 Task: Open Card Marketing Review in Board Product Prototyping to Workspace Job Analysis and Design and add a team member Softage.2@softage.net, a label Yellow, a checklist Database Management, an attachment from your google drive, a color Yellow and finally, add a card description 'Create and send out employee satisfaction survey on performance feedback and recognition' and a comment 'Given the potential impact of this task on our company social responsibility, let us ensure that we approach it with a sense of ethical awareness and consciousness.'. Add a start date 'Jan 02, 1900' with a due date 'Jan 09, 1900'
Action: Mouse moved to (73, 312)
Screenshot: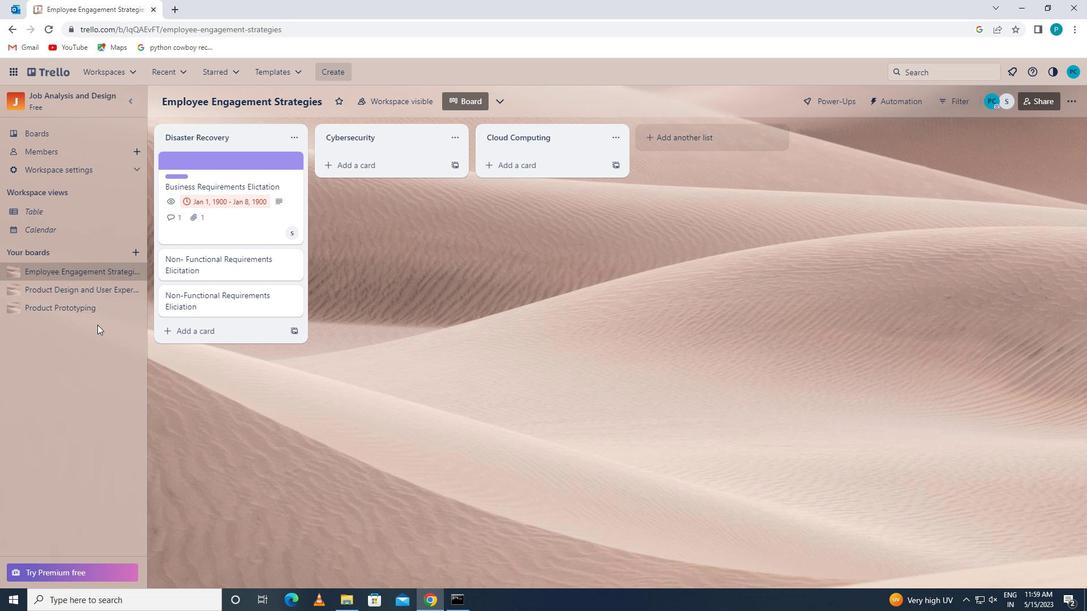 
Action: Mouse pressed left at (73, 312)
Screenshot: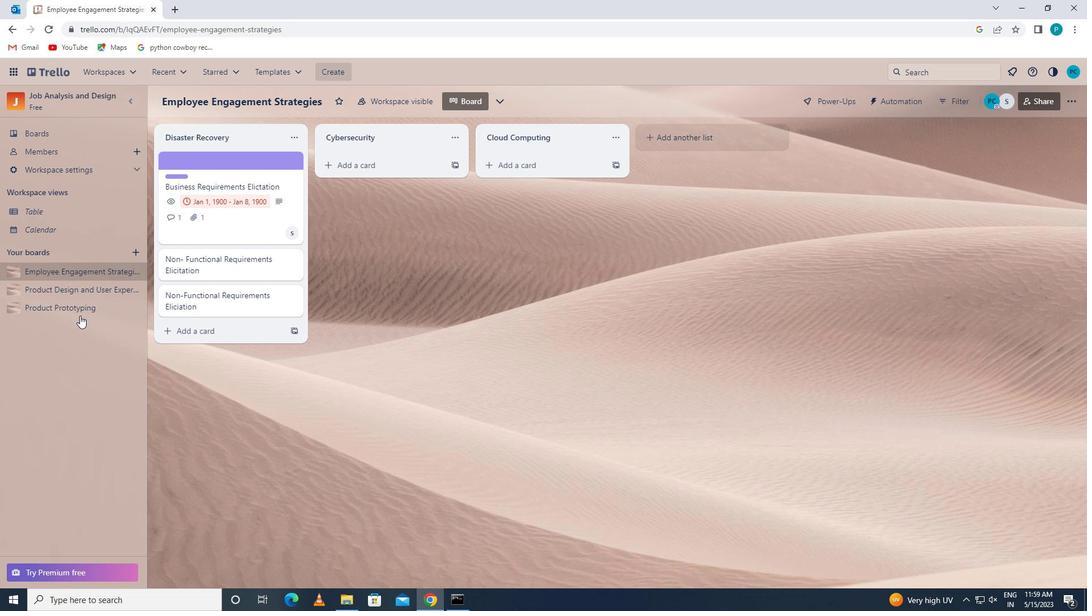 
Action: Mouse moved to (205, 160)
Screenshot: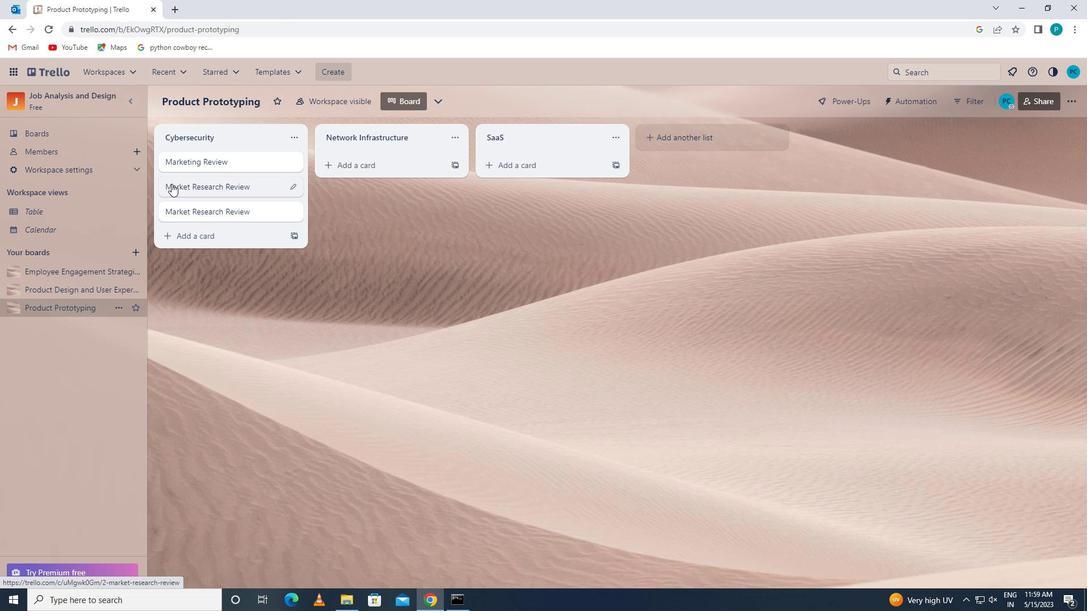 
Action: Mouse pressed left at (205, 160)
Screenshot: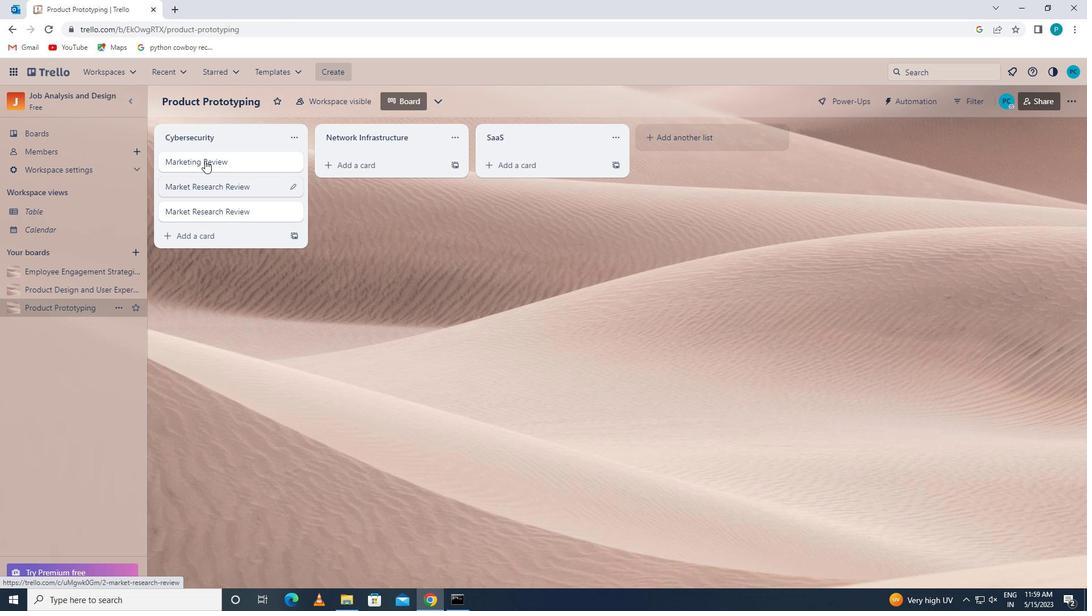 
Action: Mouse moved to (677, 158)
Screenshot: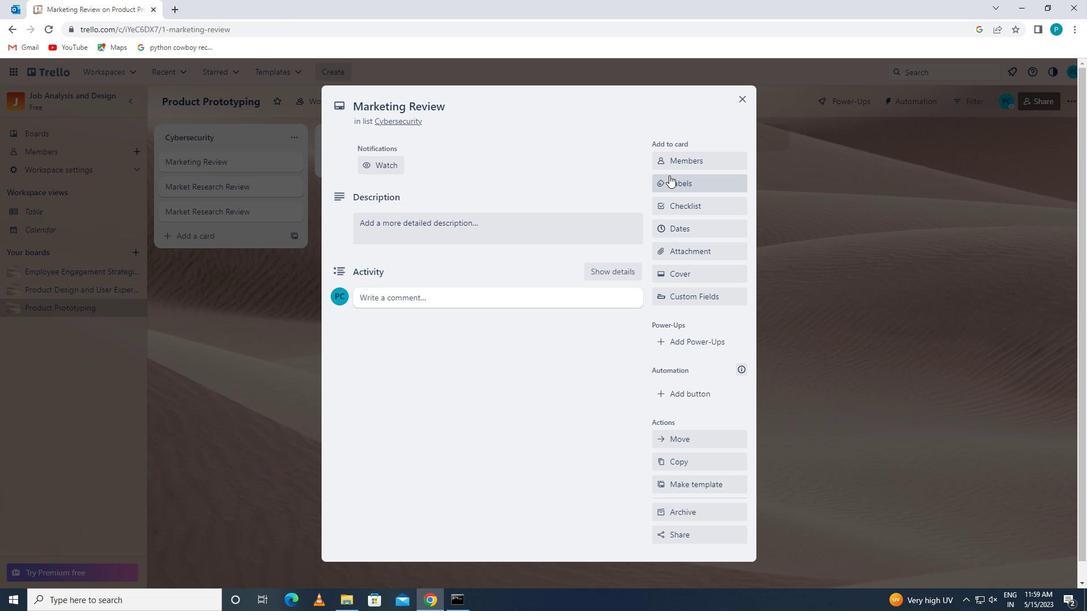 
Action: Mouse pressed left at (677, 158)
Screenshot: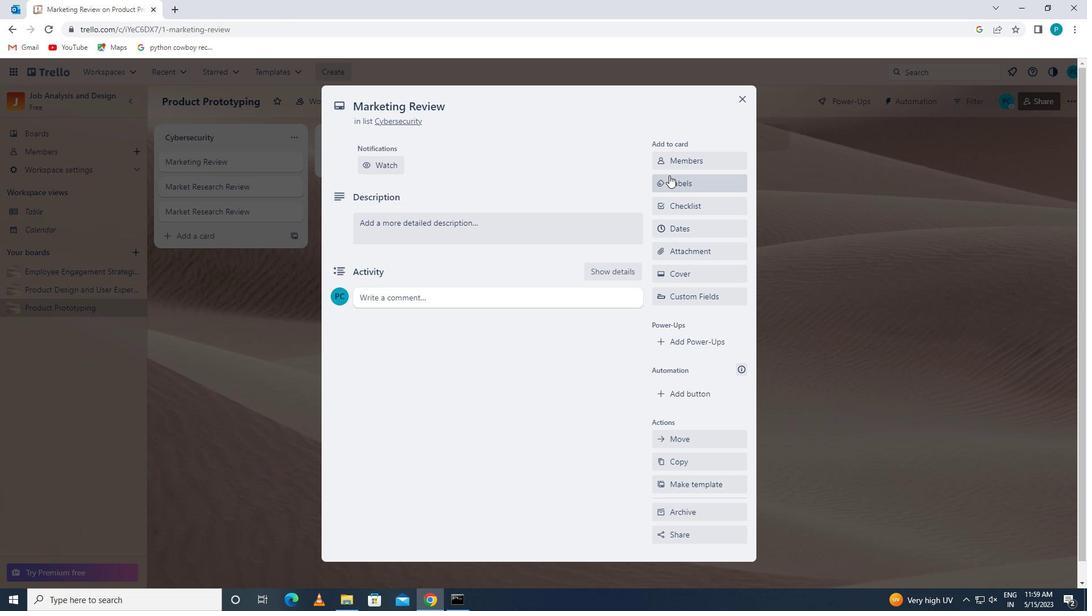 
Action: Key pressed <Key.caps_lock>s<Key.caps_lock>oftage.2
Screenshot: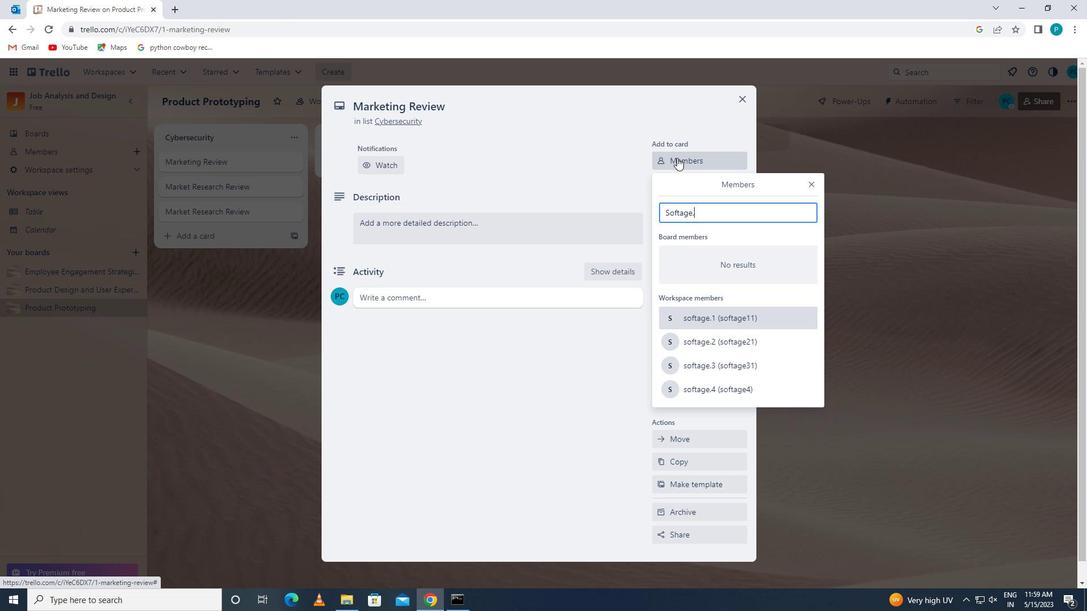 
Action: Mouse moved to (743, 313)
Screenshot: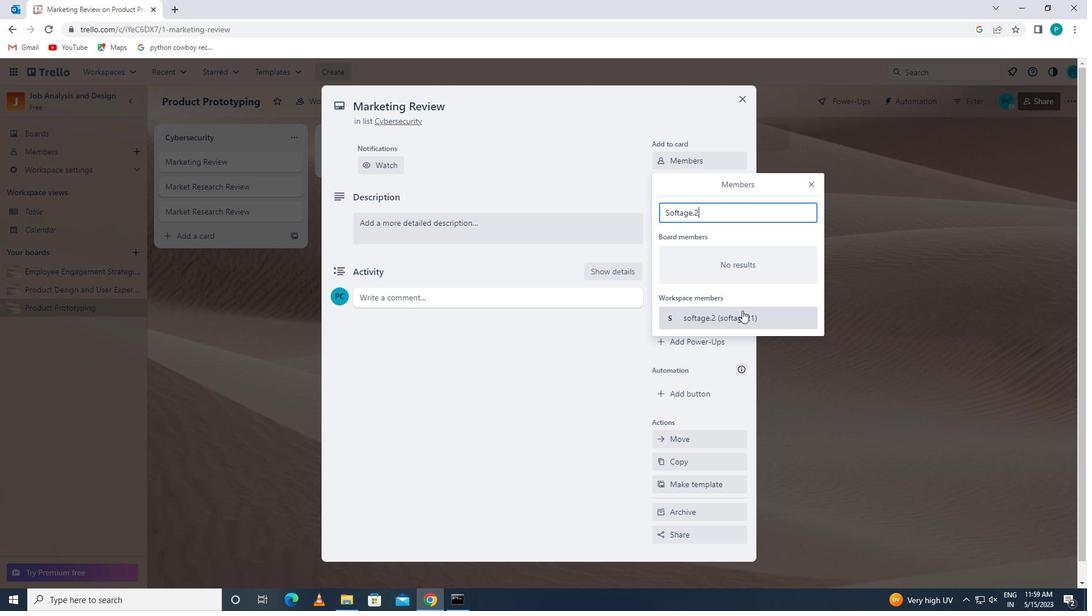 
Action: Mouse pressed left at (743, 313)
Screenshot: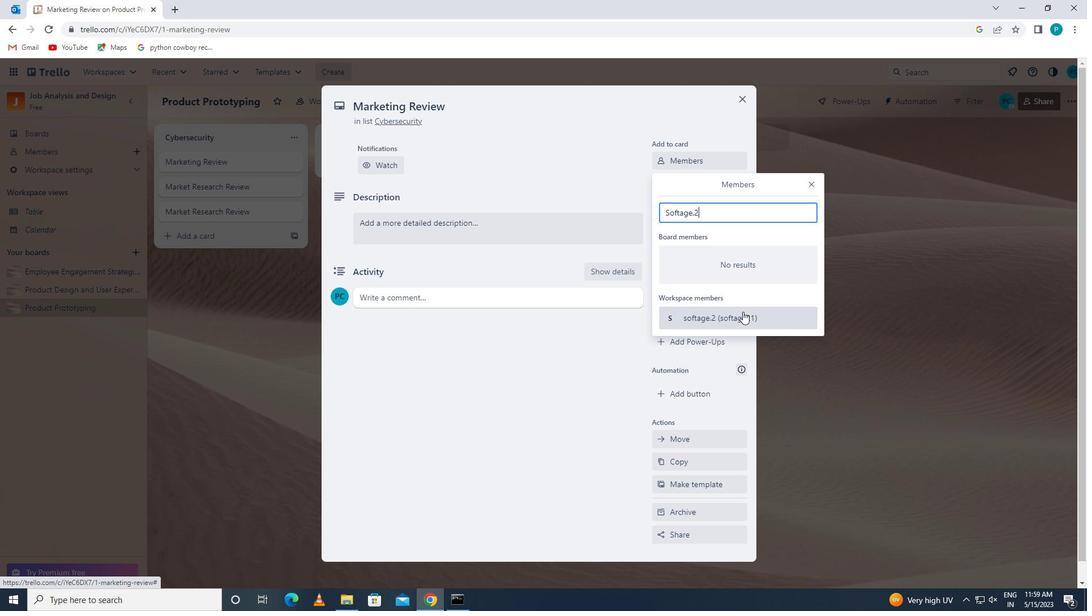 
Action: Mouse moved to (812, 181)
Screenshot: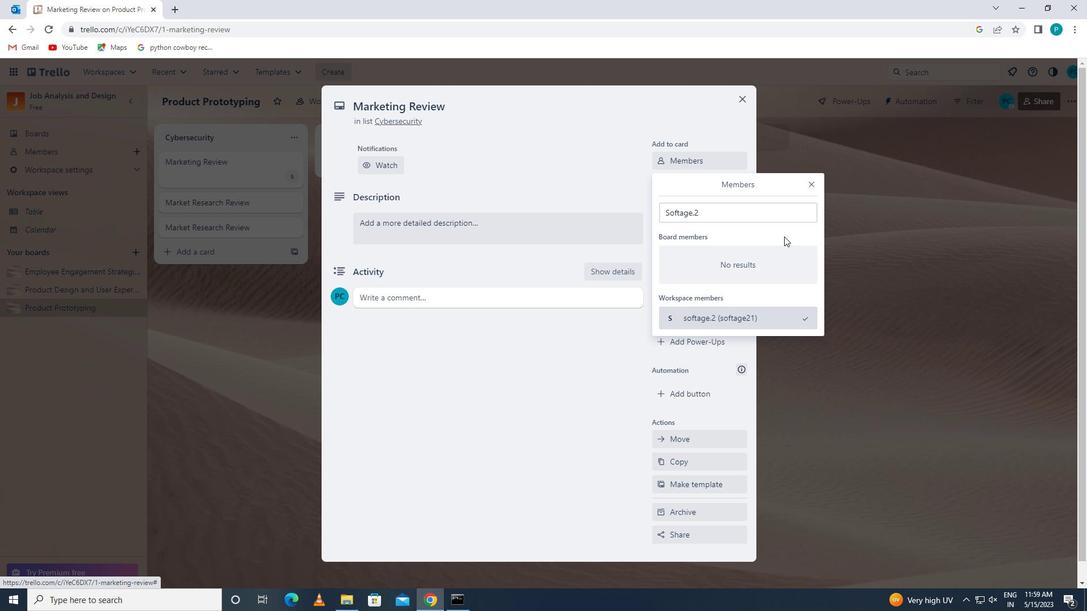 
Action: Mouse pressed left at (812, 181)
Screenshot: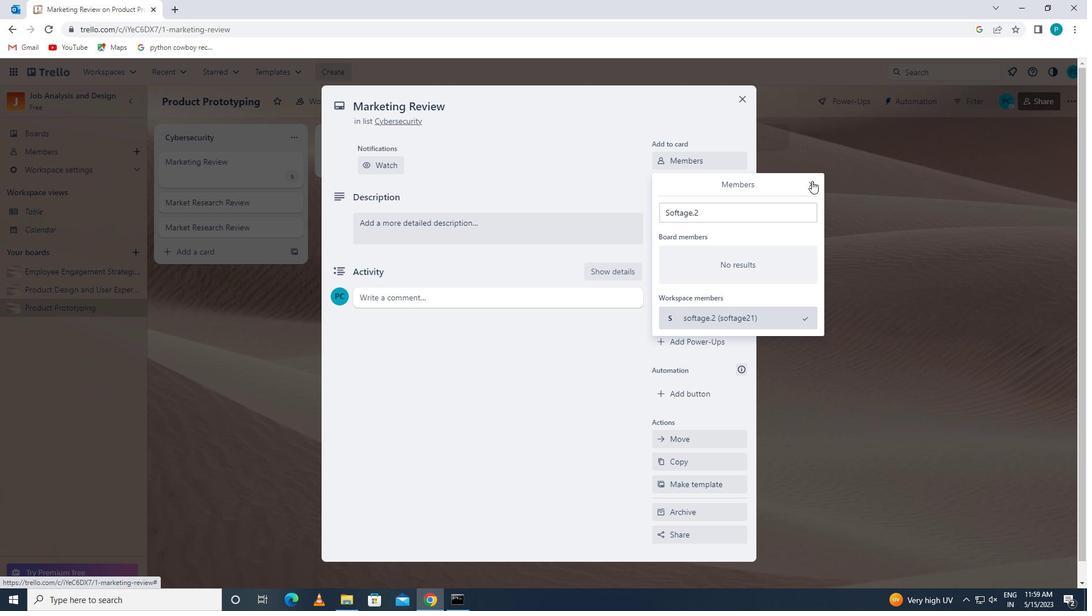 
Action: Mouse moved to (676, 218)
Screenshot: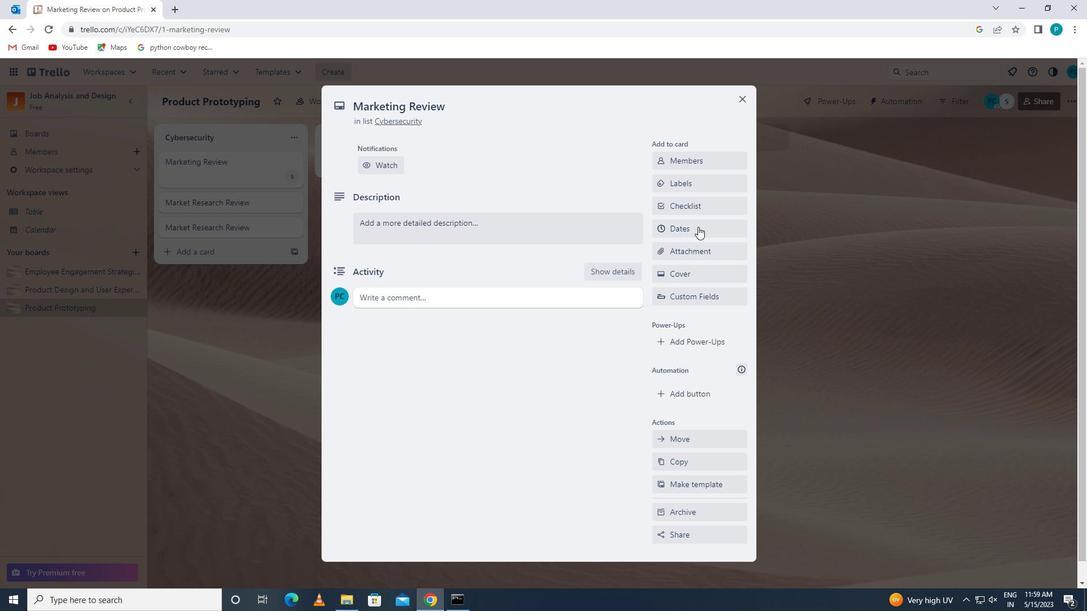 
Action: Mouse pressed left at (676, 218)
Screenshot: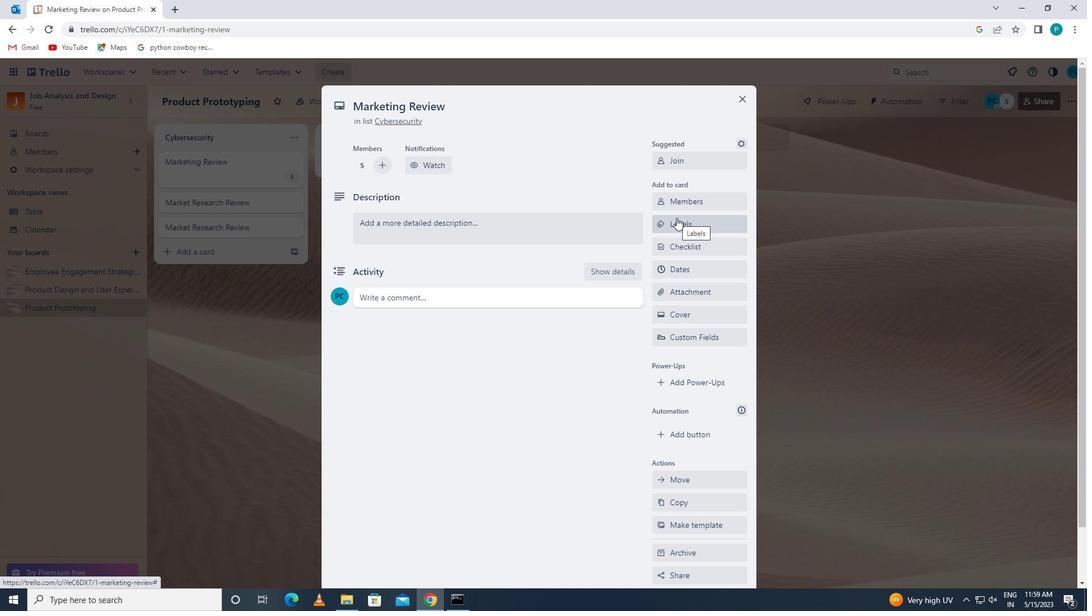 
Action: Mouse moved to (708, 453)
Screenshot: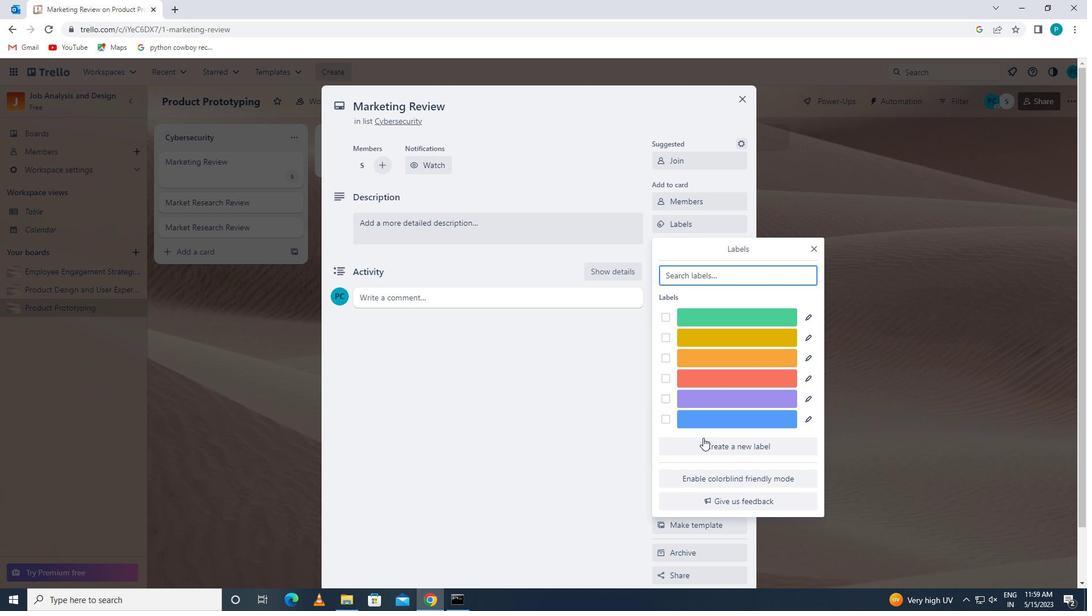 
Action: Mouse pressed left at (708, 453)
Screenshot: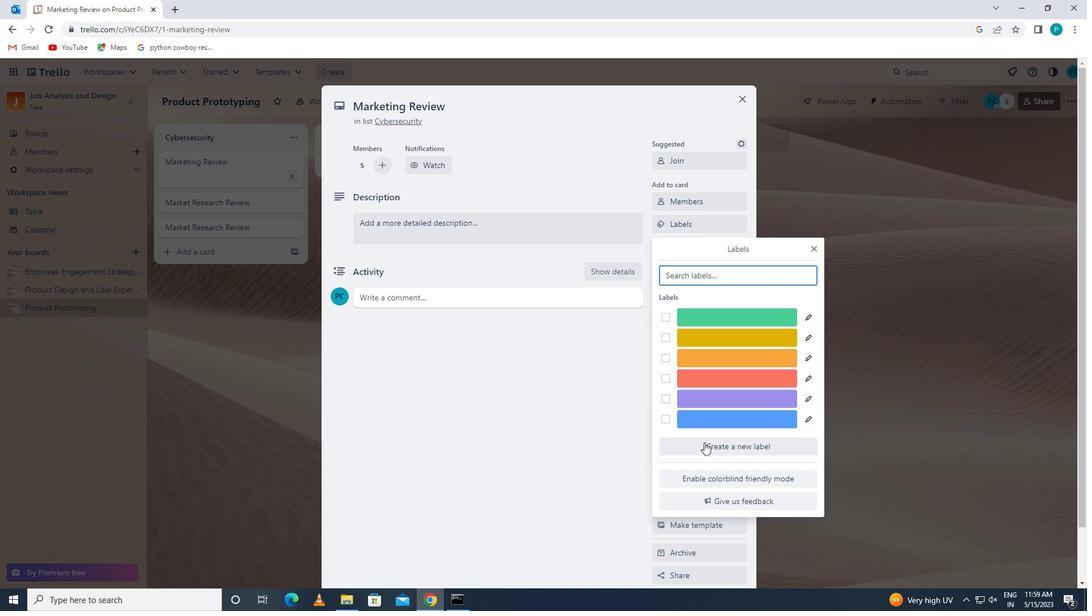 
Action: Mouse moved to (702, 418)
Screenshot: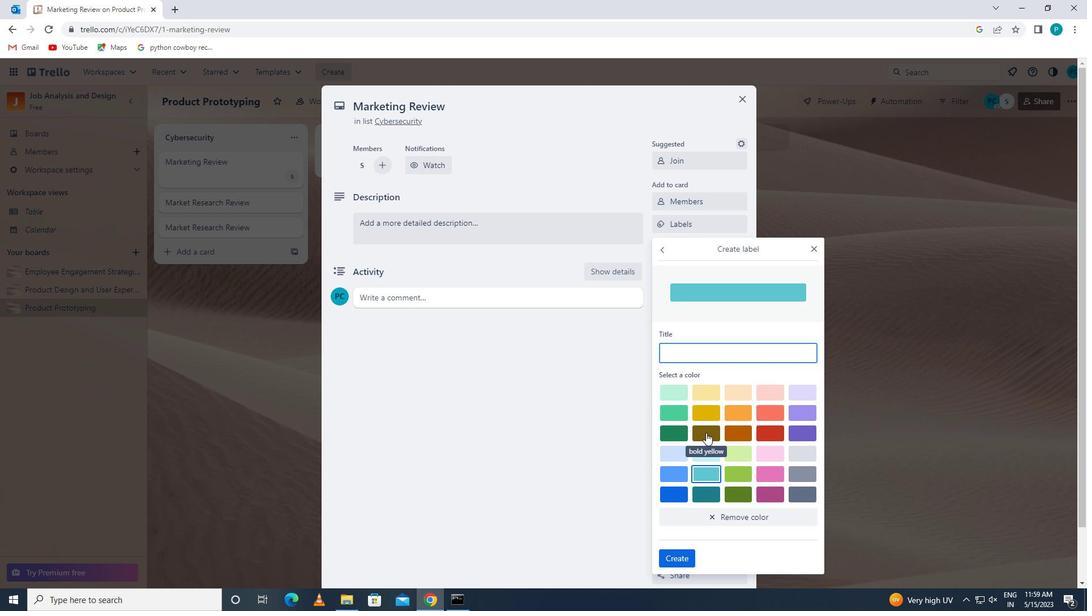 
Action: Mouse pressed left at (702, 418)
Screenshot: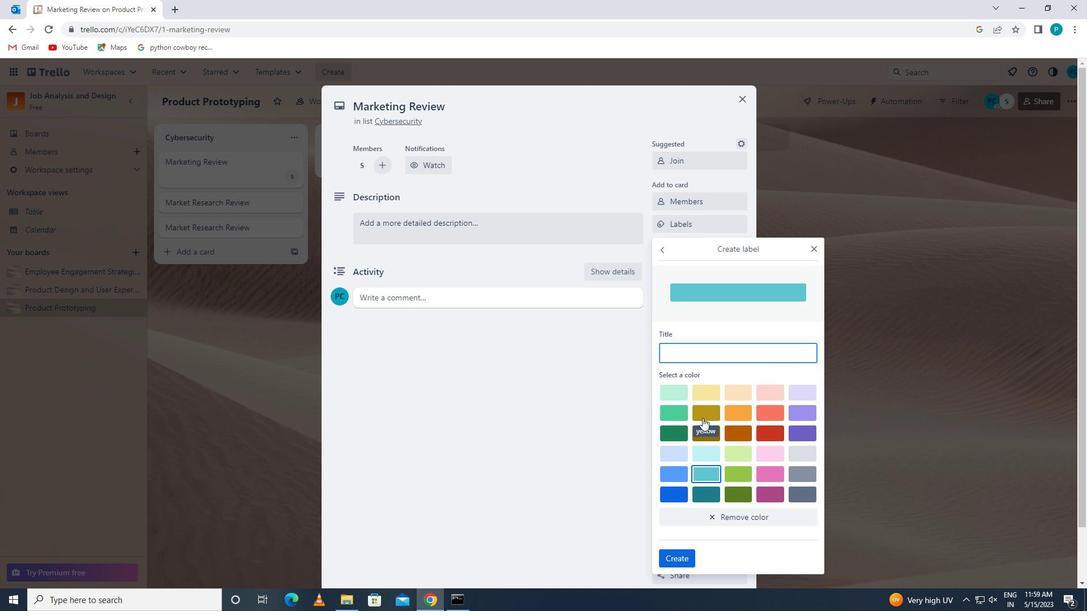 
Action: Mouse moved to (667, 556)
Screenshot: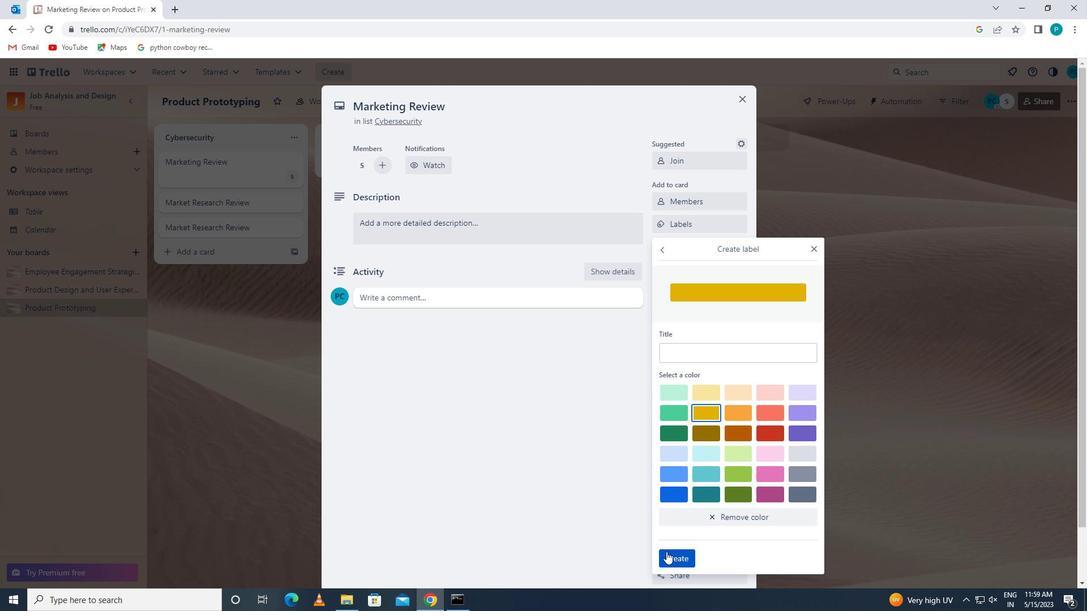 
Action: Mouse pressed left at (667, 556)
Screenshot: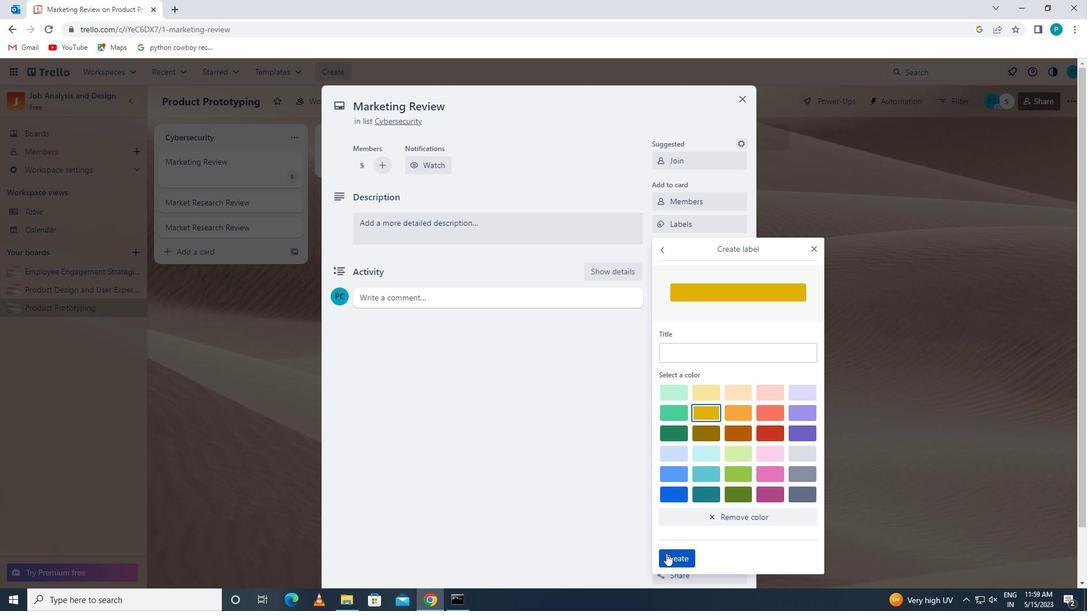 
Action: Mouse moved to (815, 246)
Screenshot: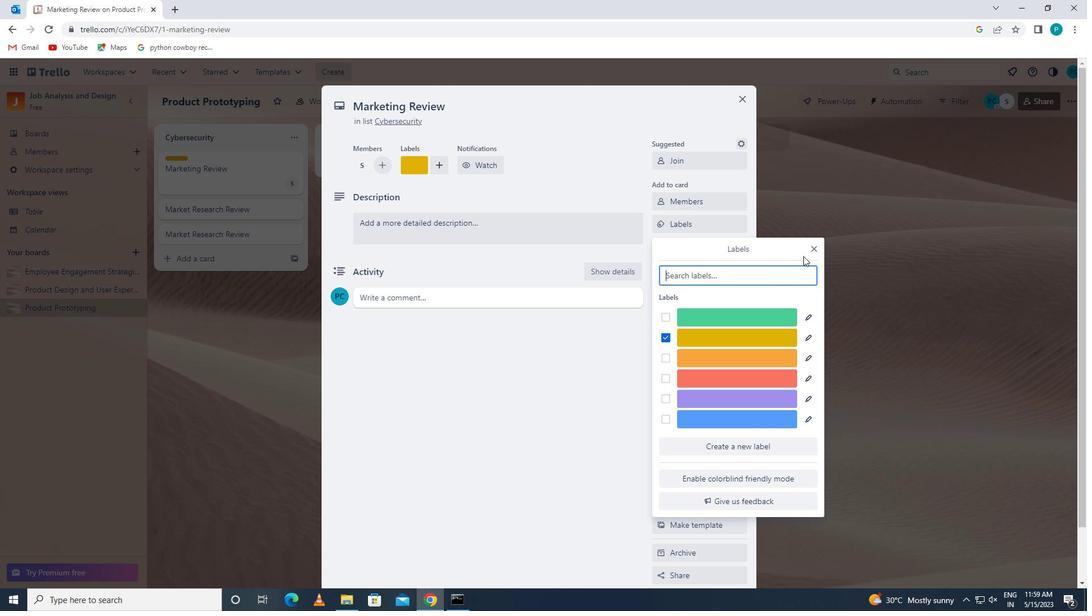 
Action: Mouse pressed left at (815, 246)
Screenshot: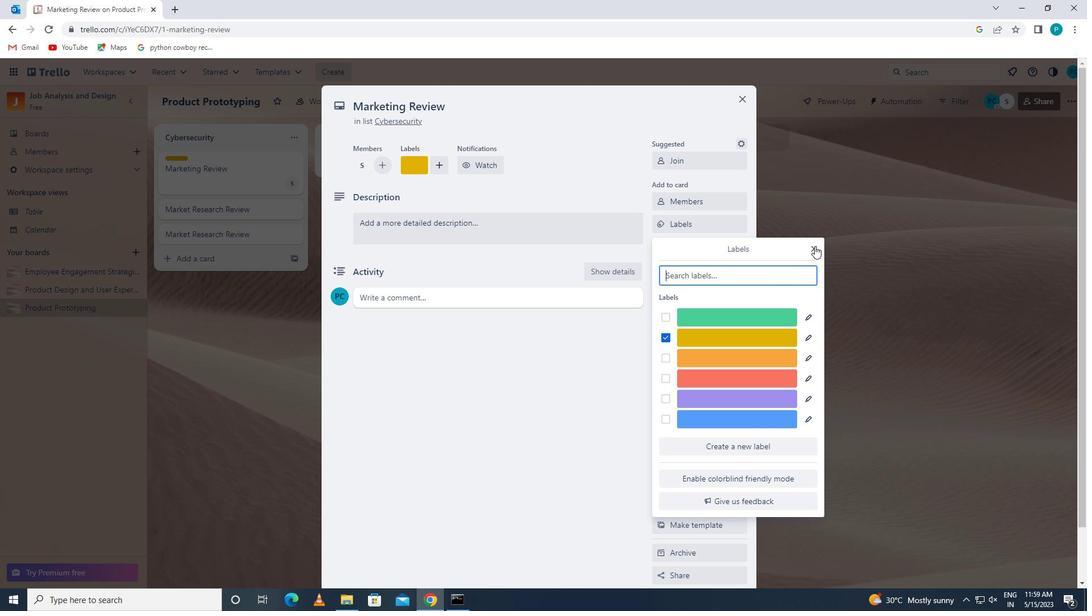 
Action: Mouse moved to (677, 253)
Screenshot: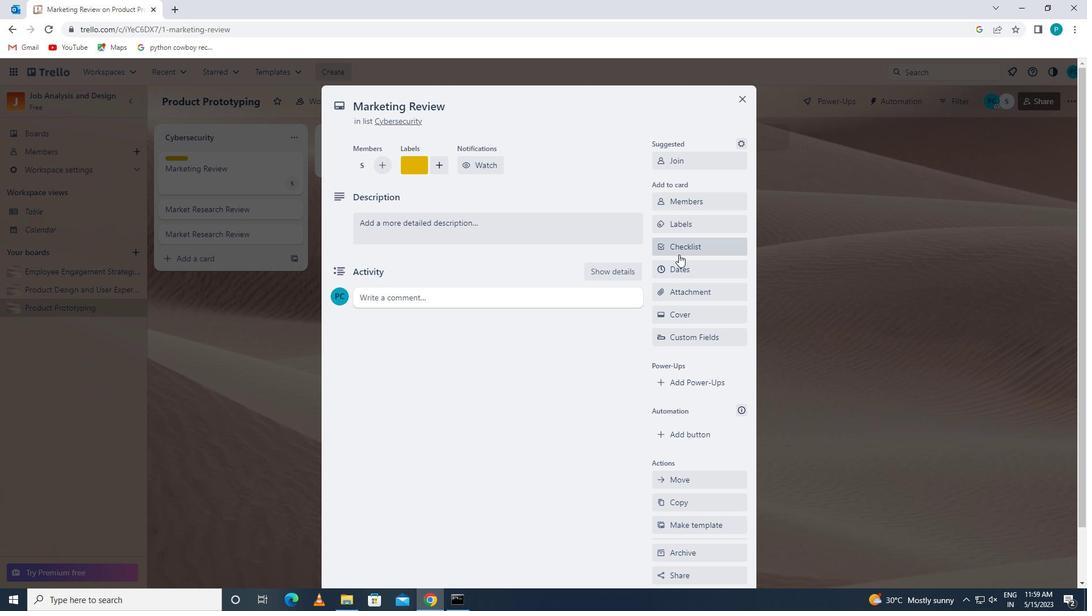 
Action: Mouse pressed left at (677, 253)
Screenshot: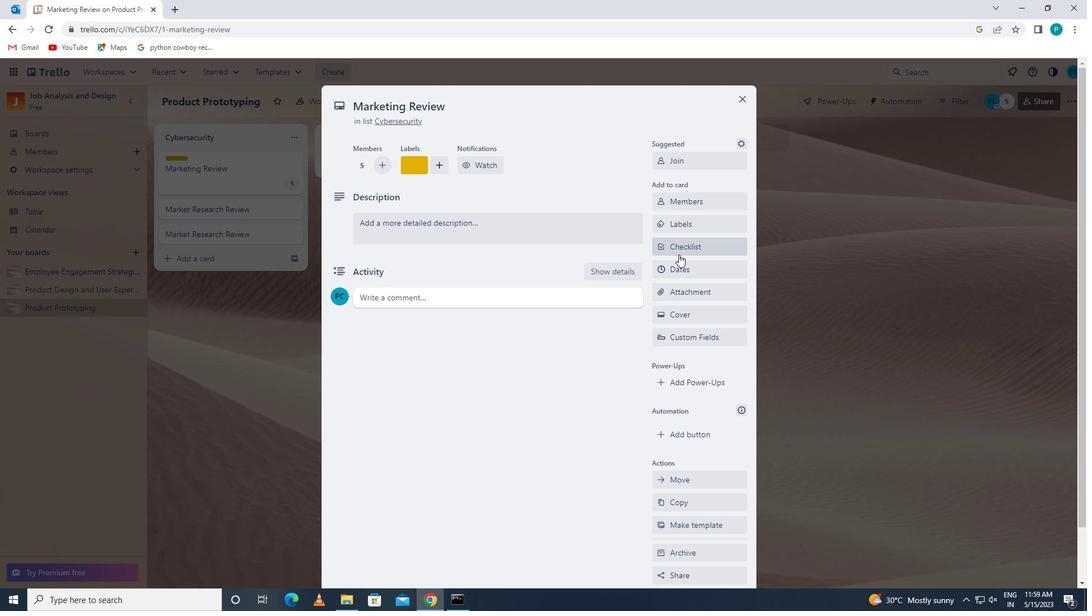
Action: Key pressed <Key.caps_lock>d<Key.caps_lock>ata<Key.space>base
Screenshot: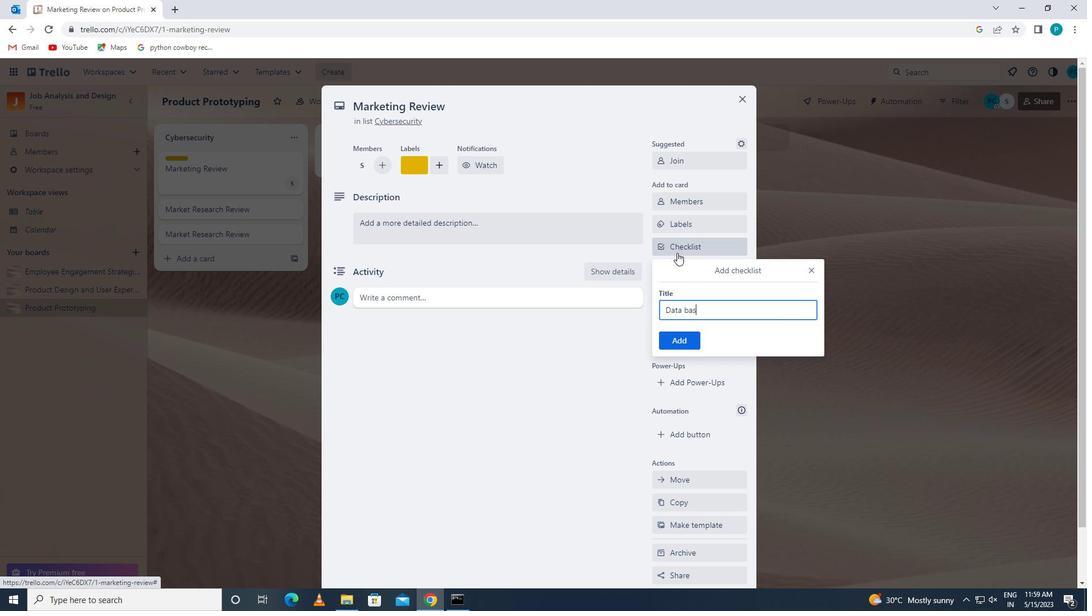 
Action: Mouse moved to (684, 314)
Screenshot: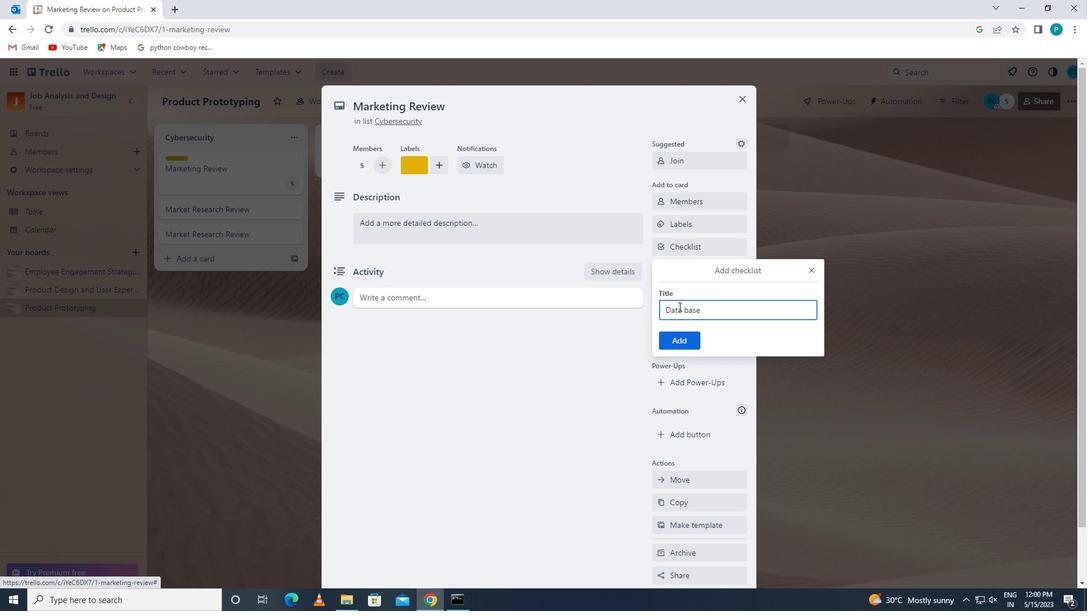 
Action: Mouse pressed left at (684, 314)
Screenshot: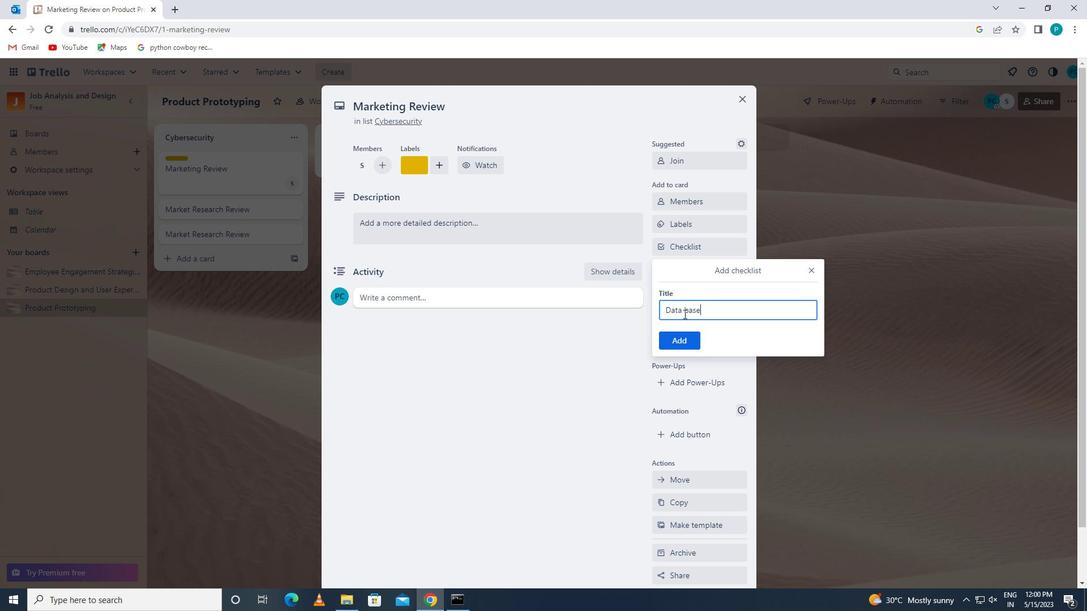 
Action: Key pressed <Key.backspace>
Screenshot: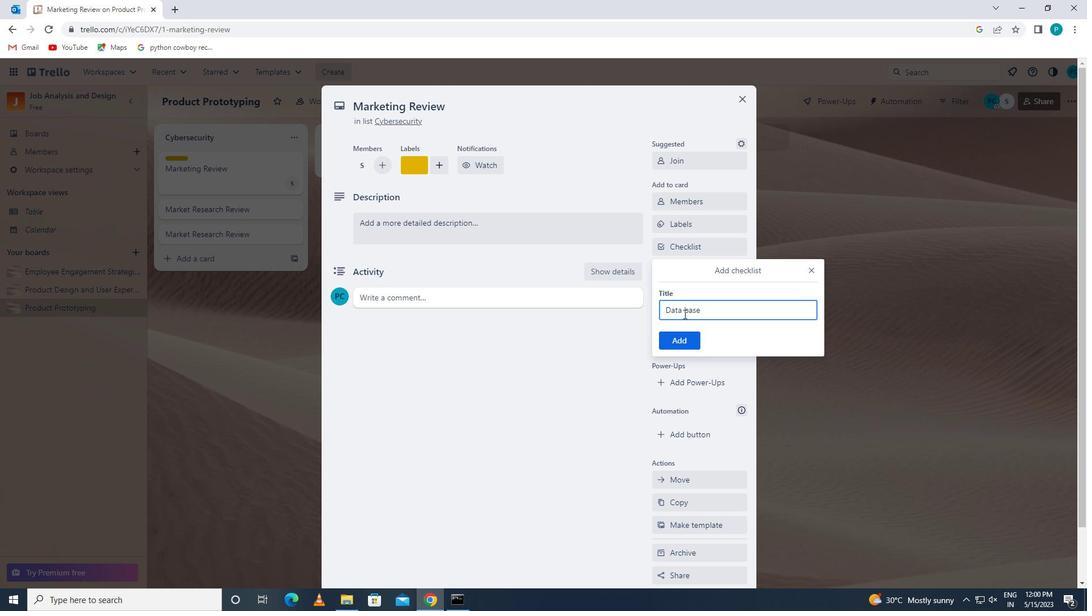 
Action: Mouse moved to (725, 308)
Screenshot: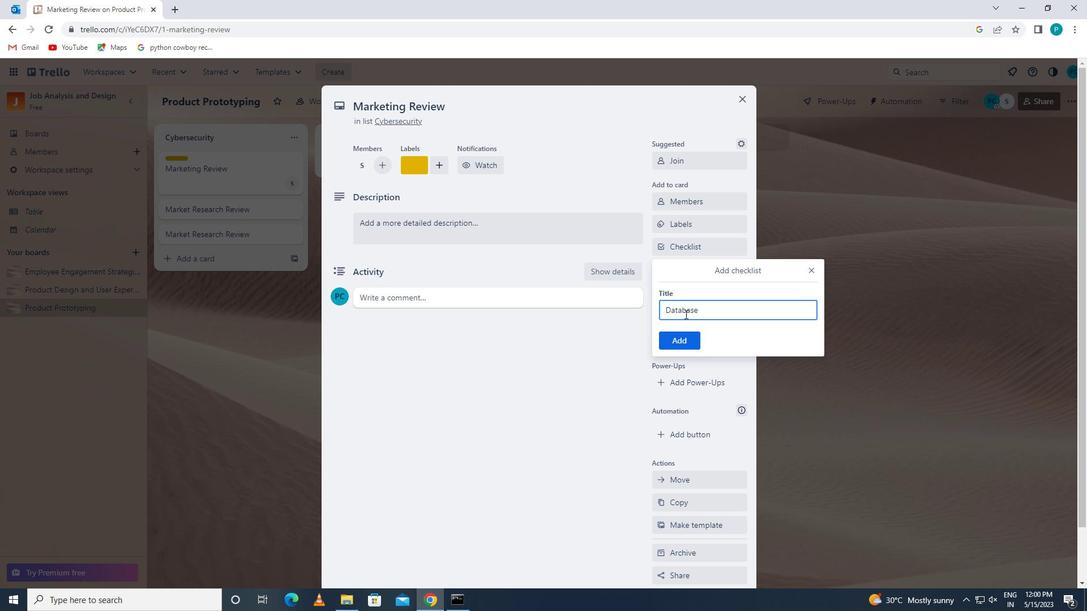 
Action: Mouse pressed left at (725, 308)
Screenshot: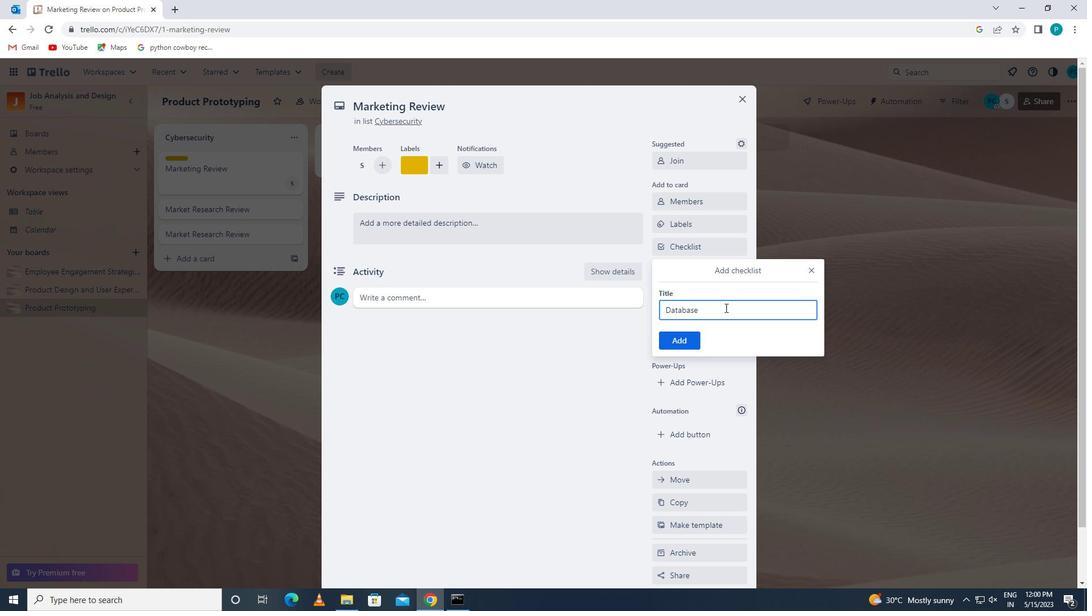
Action: Key pressed <Key.space><Key.caps_lock>m<Key.caps_lock>anagement
Screenshot: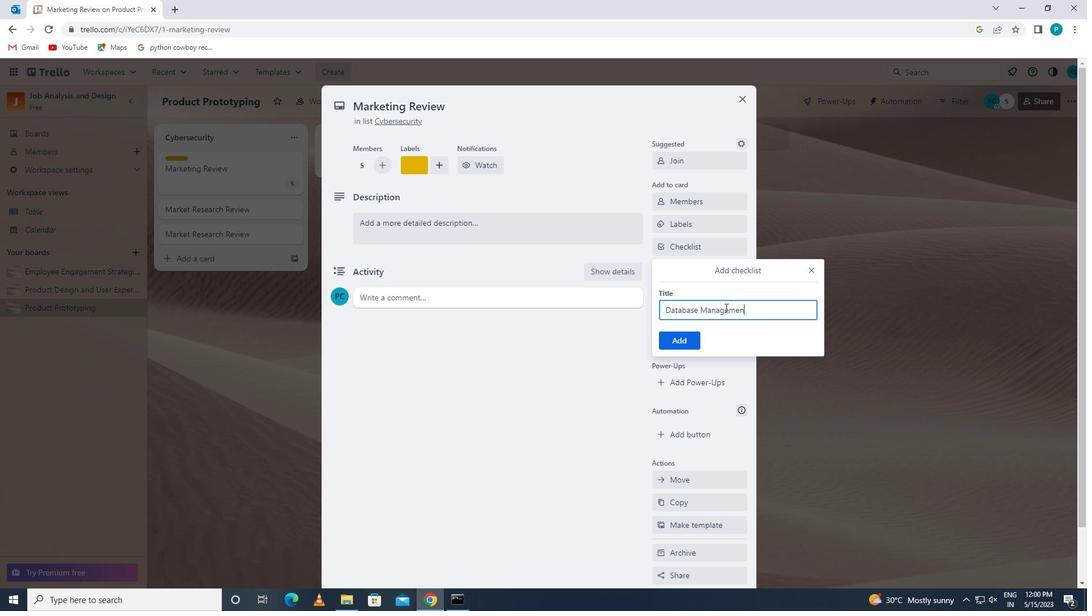 
Action: Mouse moved to (669, 332)
Screenshot: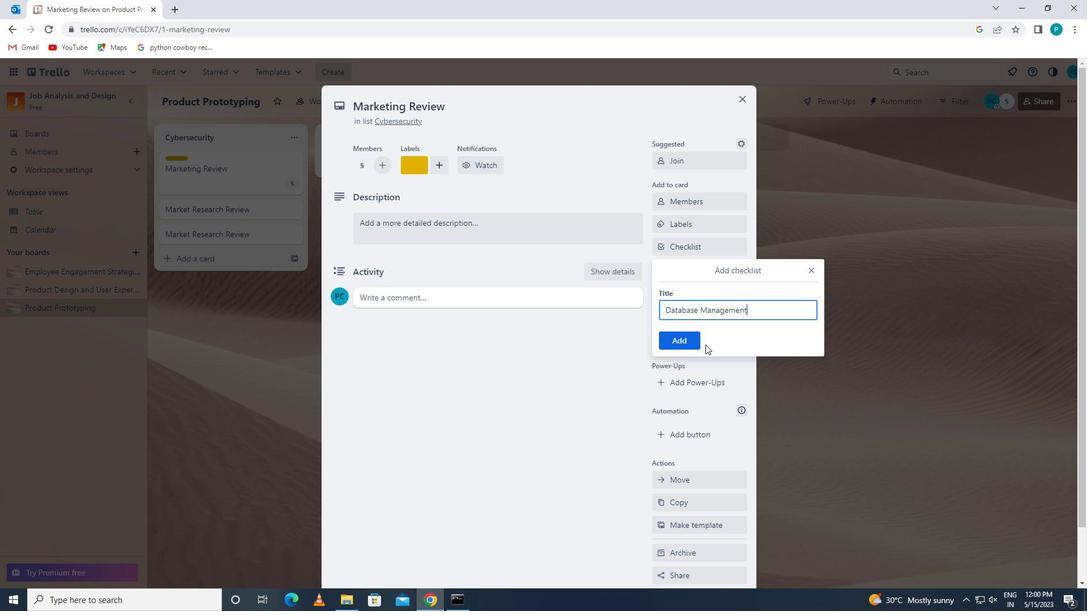 
Action: Mouse pressed left at (669, 332)
Screenshot: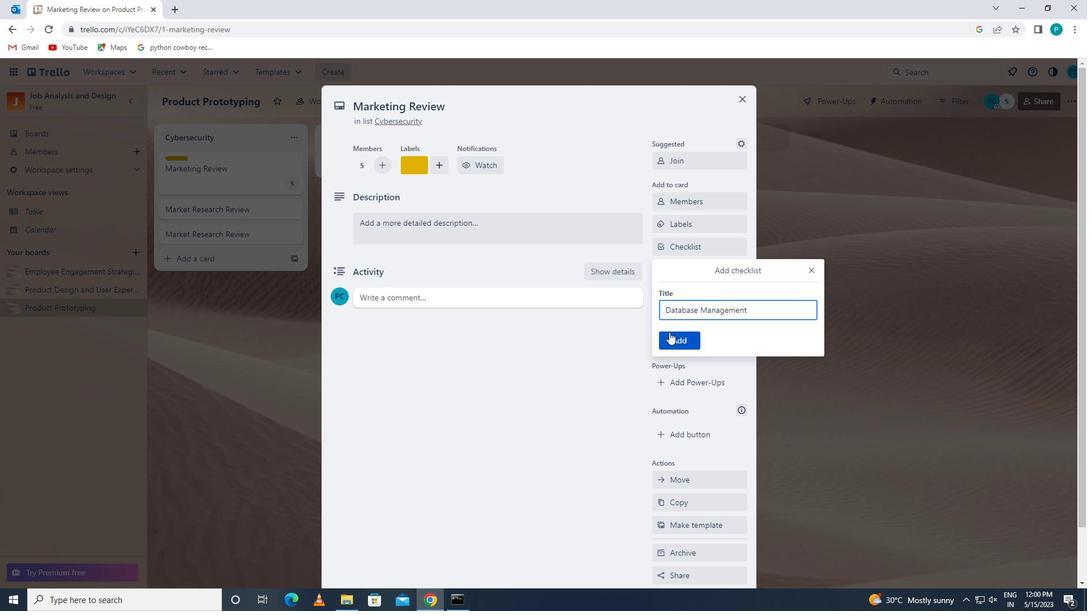 
Action: Mouse moved to (665, 294)
Screenshot: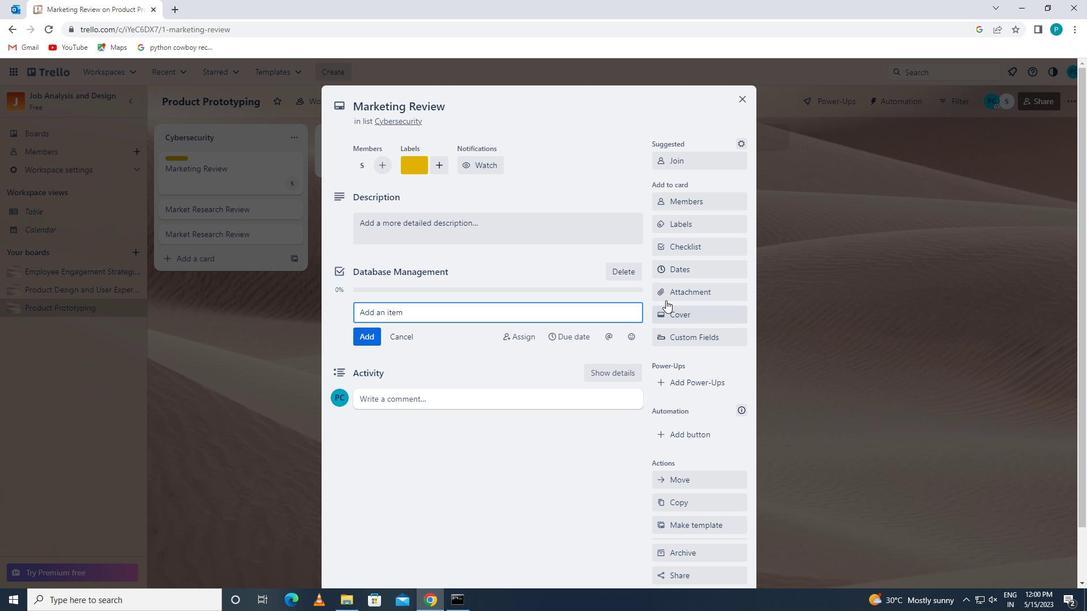 
Action: Mouse pressed left at (665, 294)
Screenshot: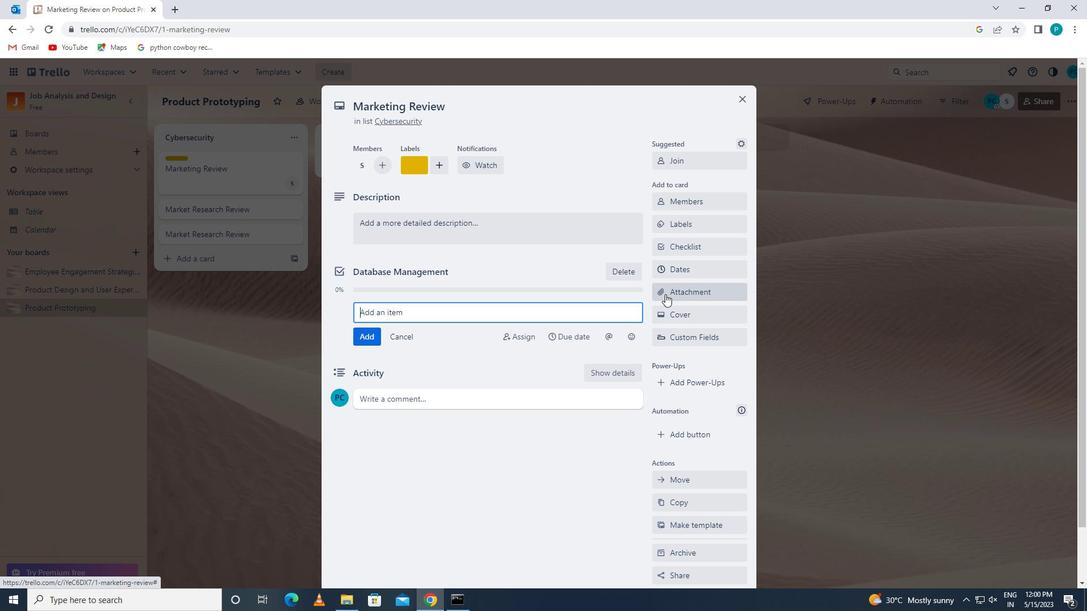
Action: Mouse moved to (678, 378)
Screenshot: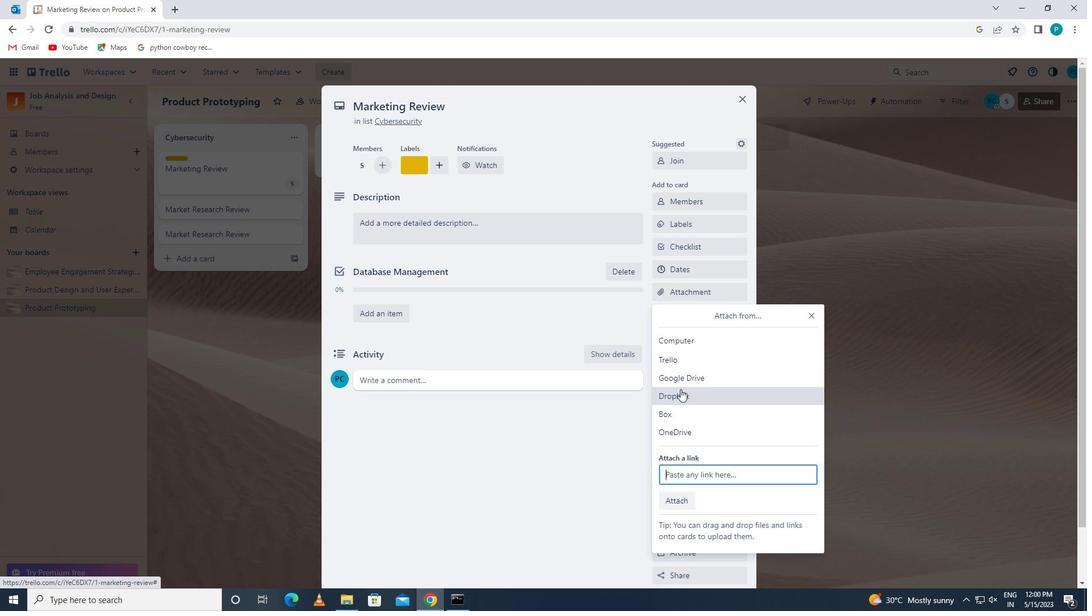 
Action: Mouse pressed left at (678, 378)
Screenshot: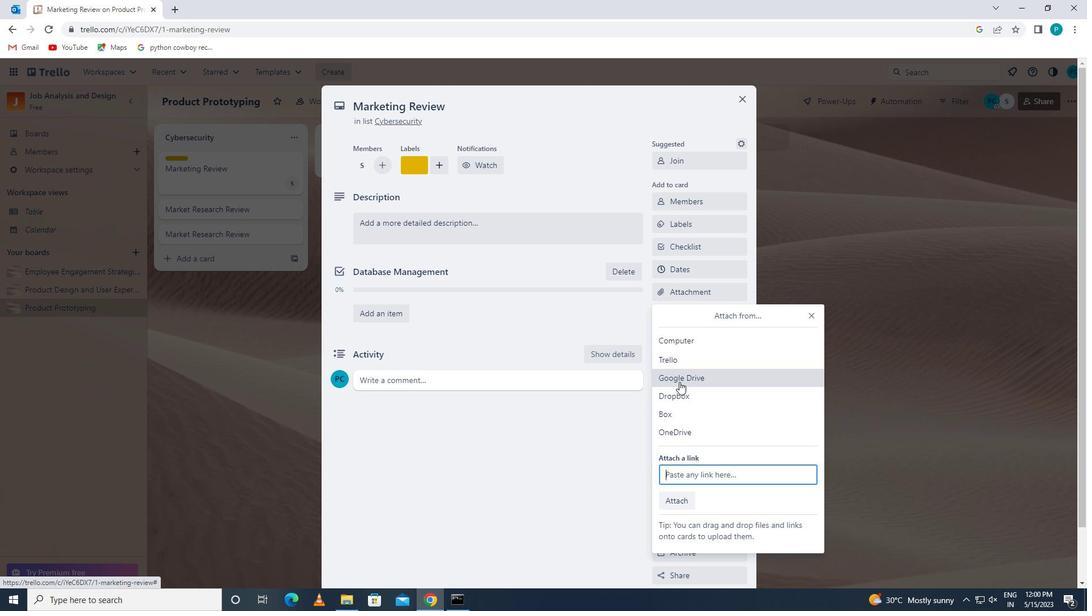 
Action: Mouse moved to (326, 292)
Screenshot: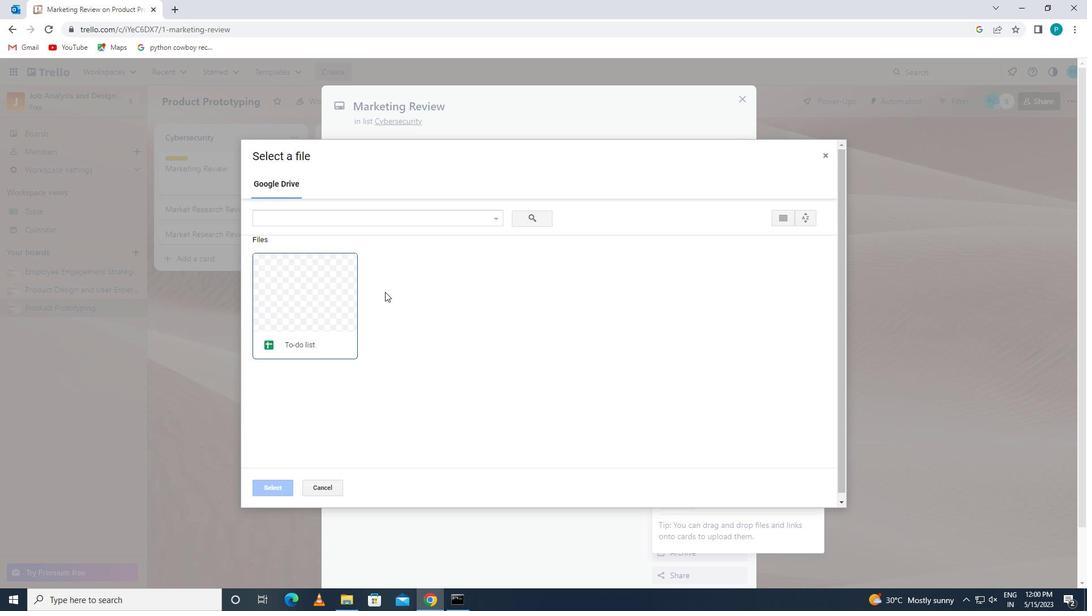 
Action: Mouse pressed left at (326, 292)
Screenshot: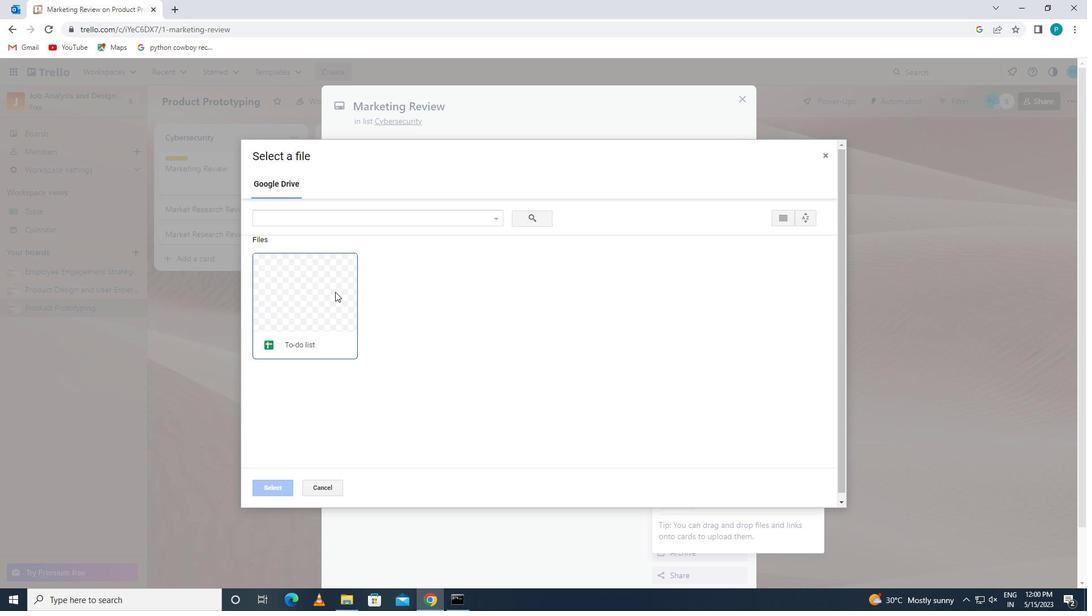 
Action: Mouse moved to (274, 491)
Screenshot: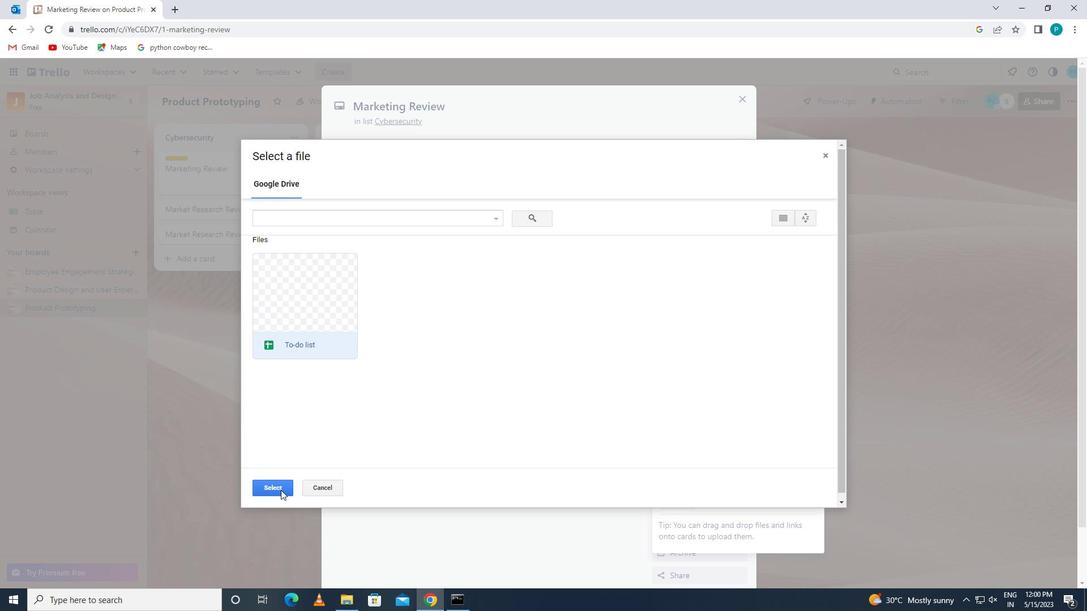 
Action: Mouse pressed left at (274, 491)
Screenshot: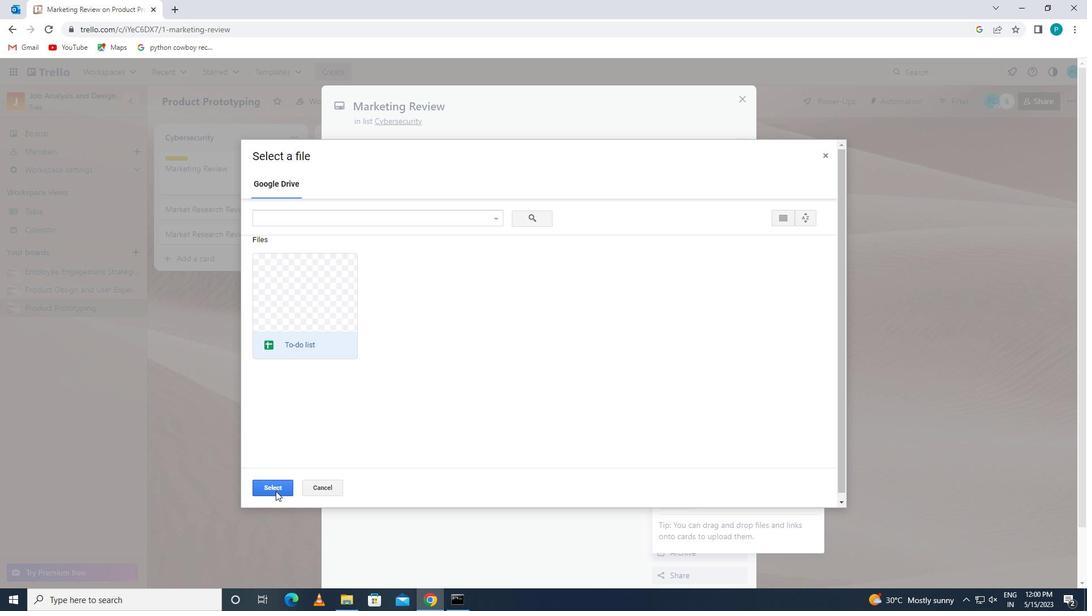
Action: Mouse moved to (681, 317)
Screenshot: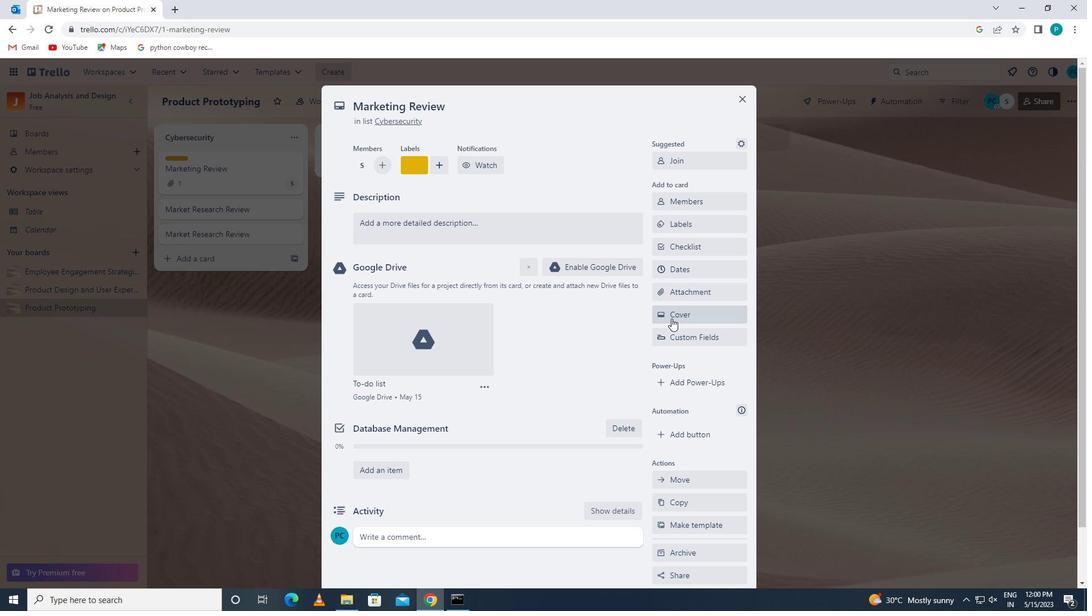 
Action: Mouse pressed left at (681, 317)
Screenshot: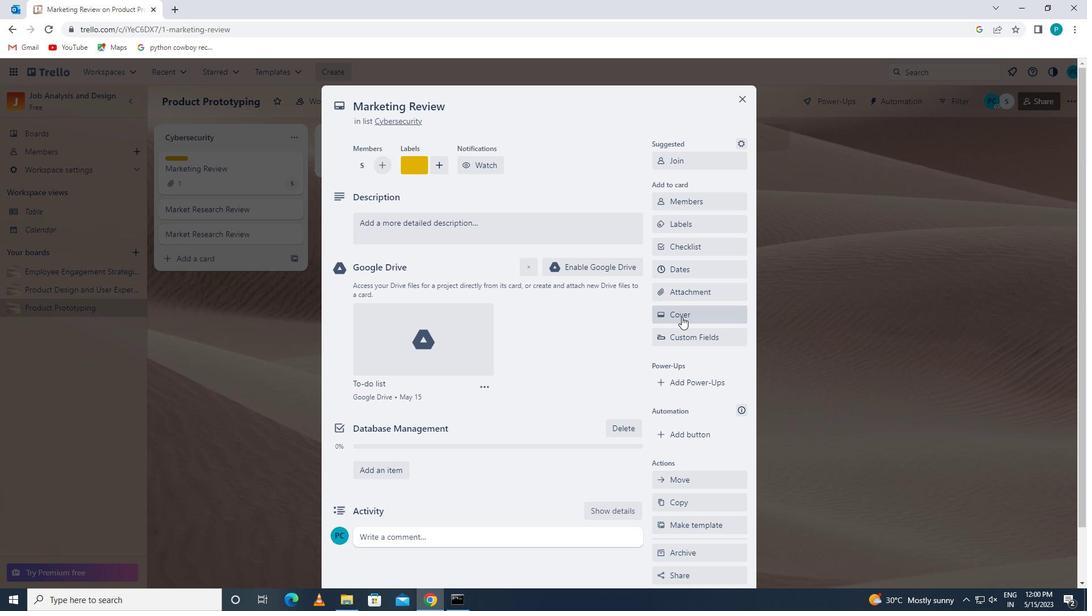 
Action: Mouse moved to (713, 372)
Screenshot: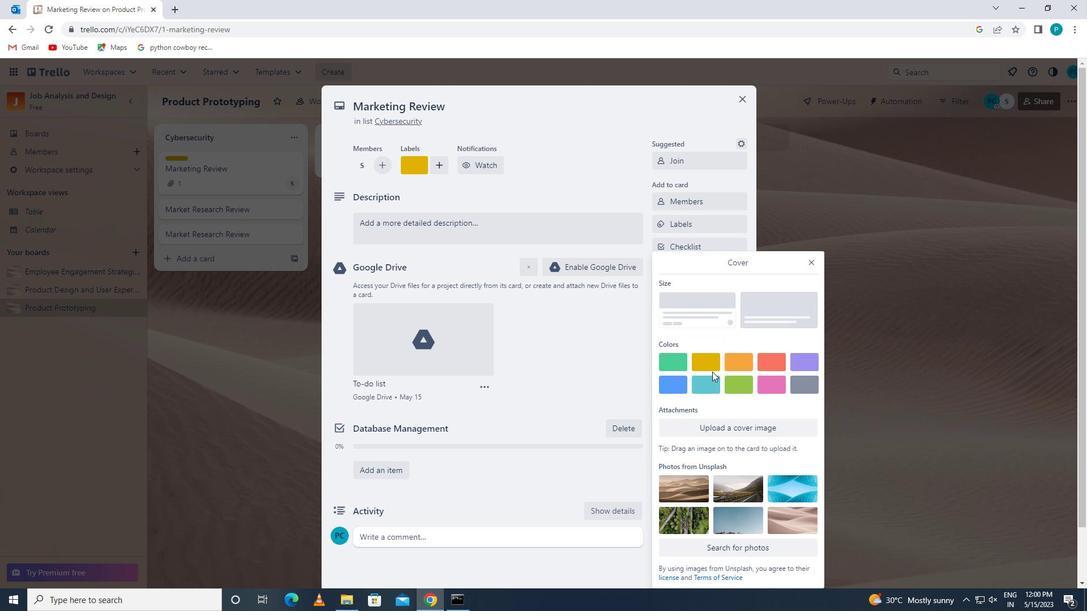 
Action: Mouse pressed left at (713, 372)
Screenshot: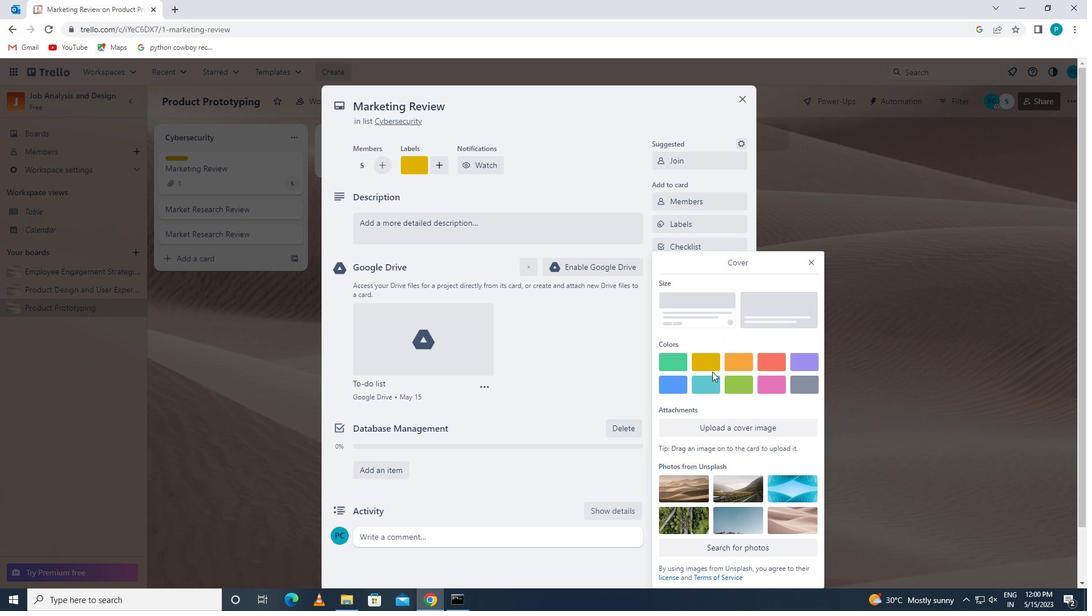 
Action: Mouse moved to (708, 365)
Screenshot: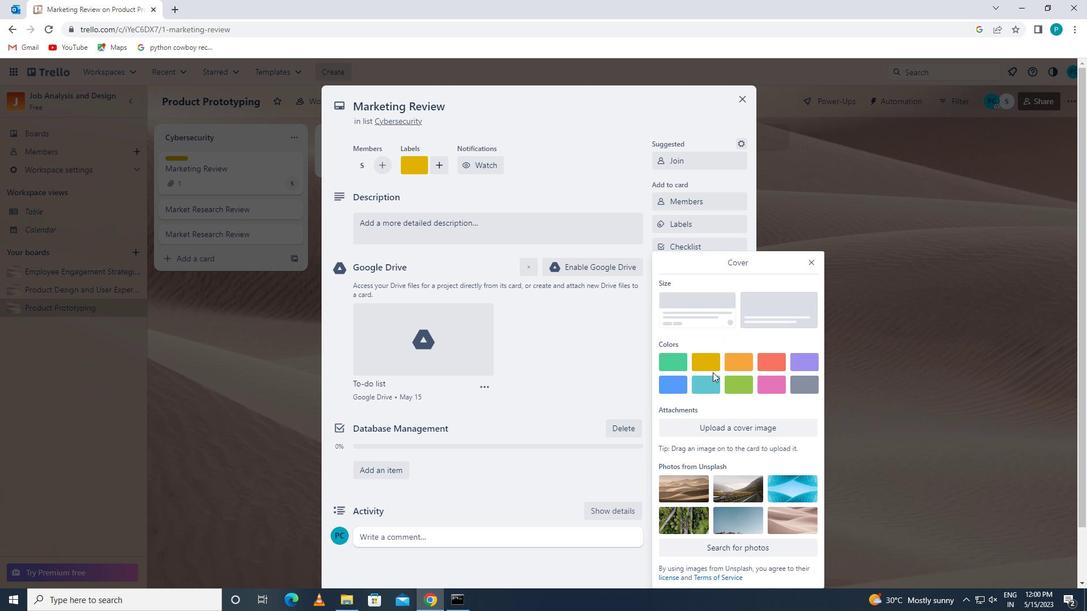 
Action: Mouse pressed left at (708, 365)
Screenshot: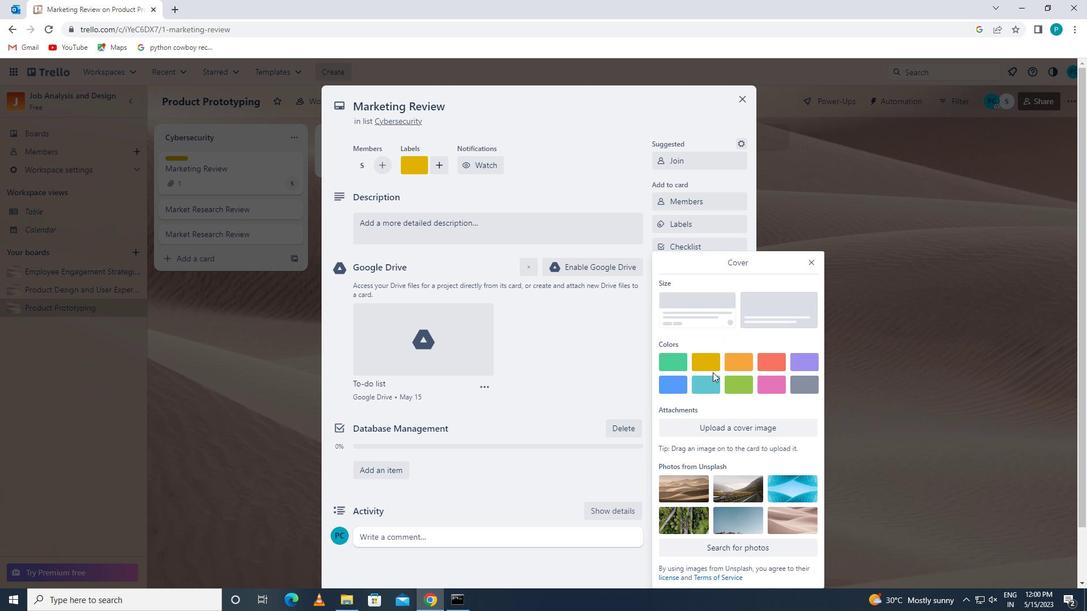 
Action: Mouse moved to (814, 233)
Screenshot: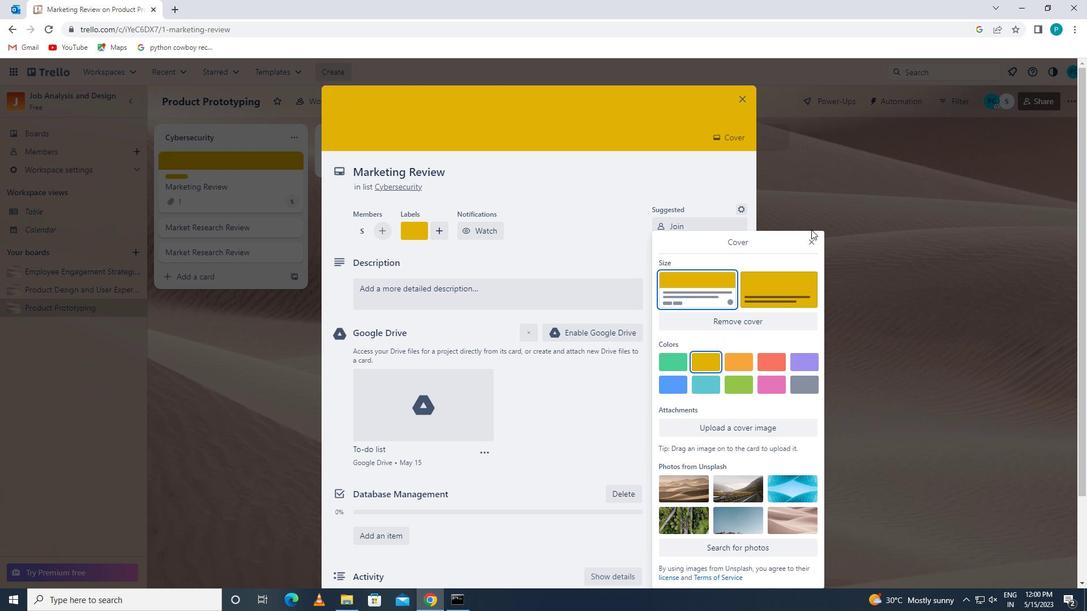 
Action: Mouse pressed left at (814, 233)
Screenshot: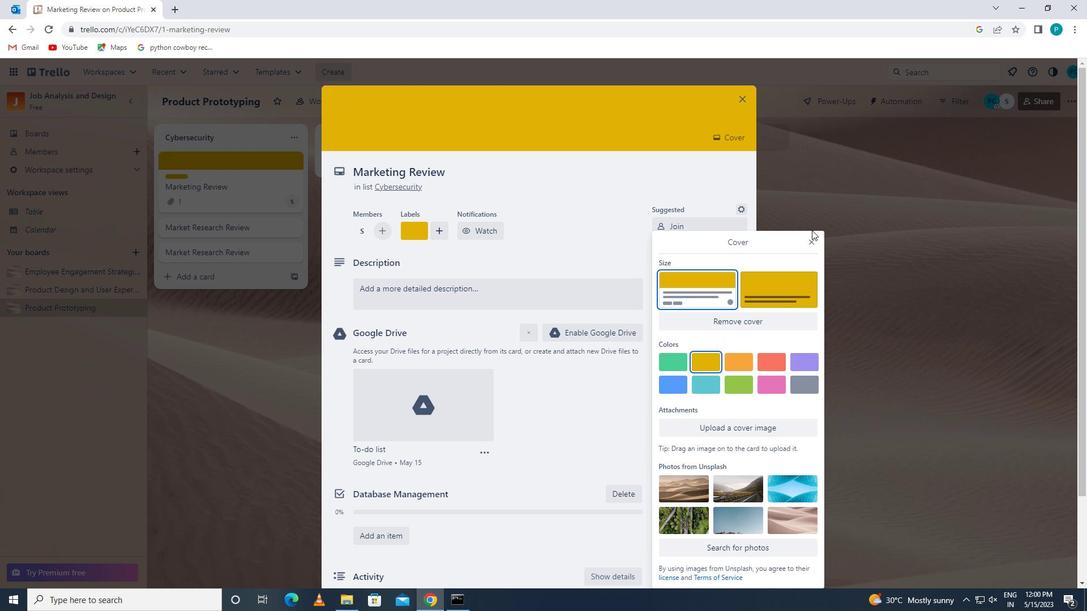 
Action: Mouse moved to (535, 287)
Screenshot: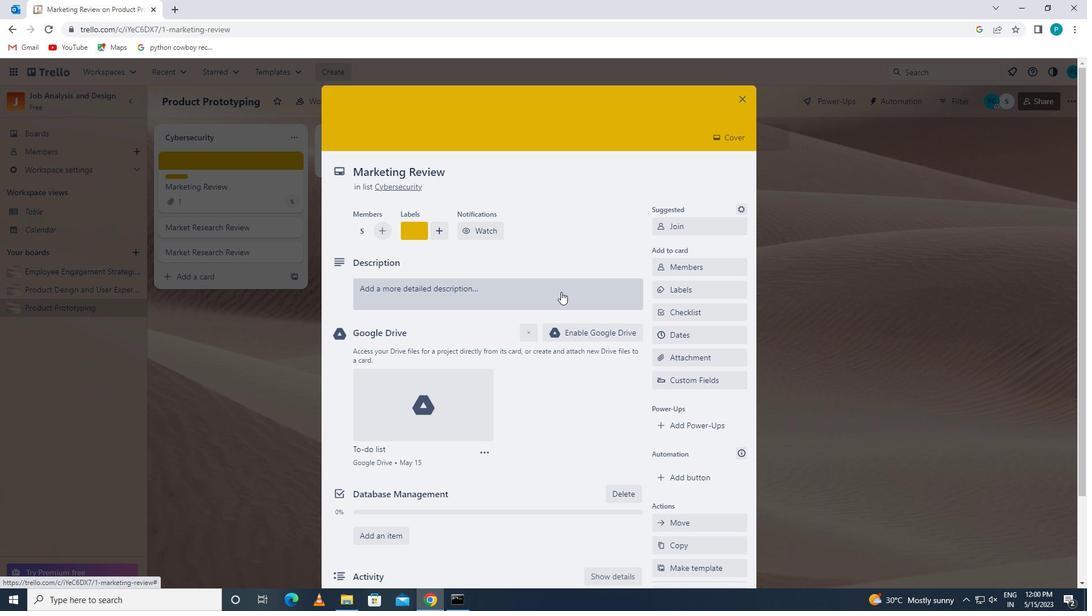 
Action: Mouse pressed left at (535, 287)
Screenshot: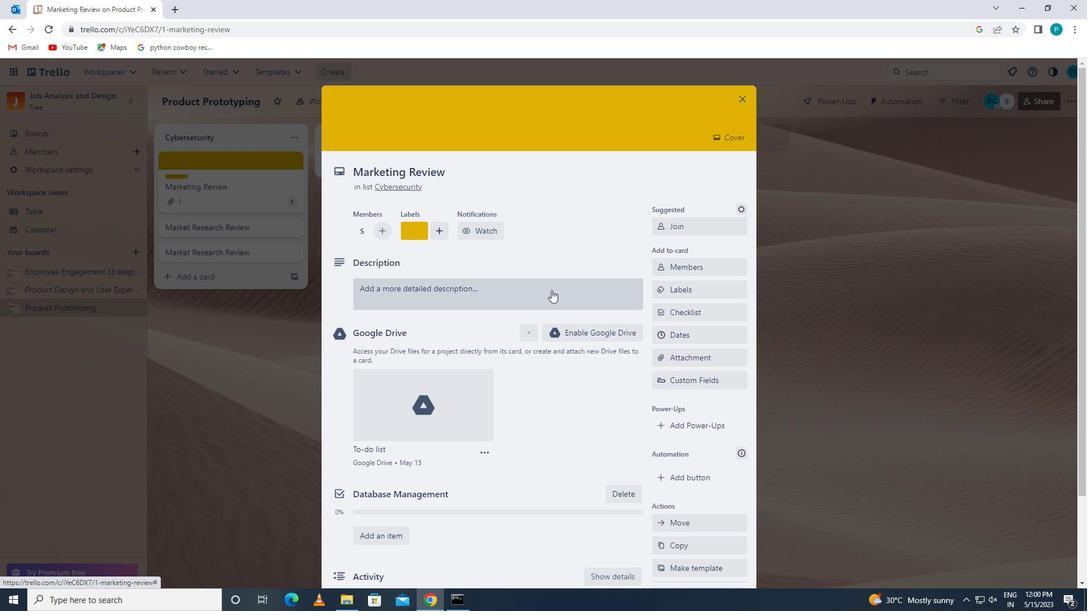 
Action: Key pressed <Key.caps_lock>c<Key.caps_lock>reate<Key.space>and<Key.space>send<Key.space>out<Key.space>employee<Key.space>satistaction<Key.space>survey<Key.space>on<Key.space>performance<Key.space>feedback<Key.space>and<Key.space>recognition
Screenshot: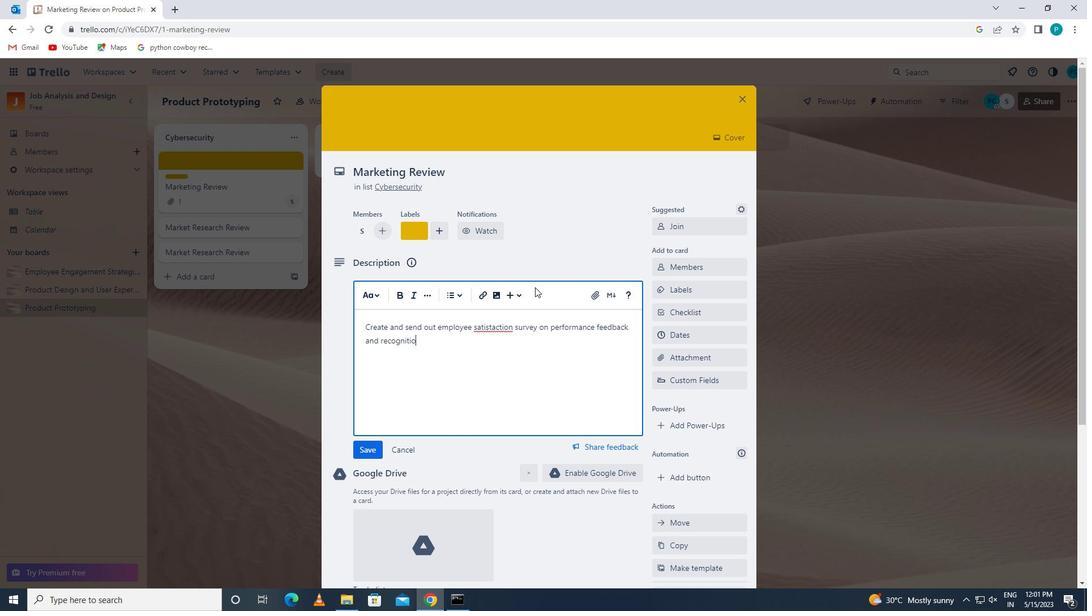 
Action: Mouse moved to (371, 446)
Screenshot: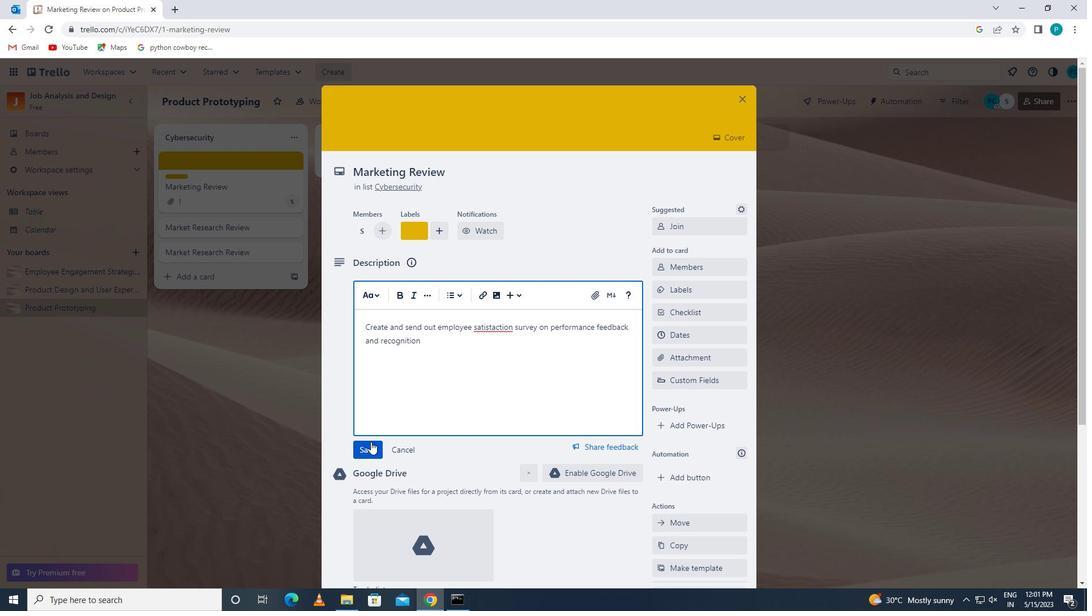 
Action: Mouse pressed left at (371, 446)
Screenshot: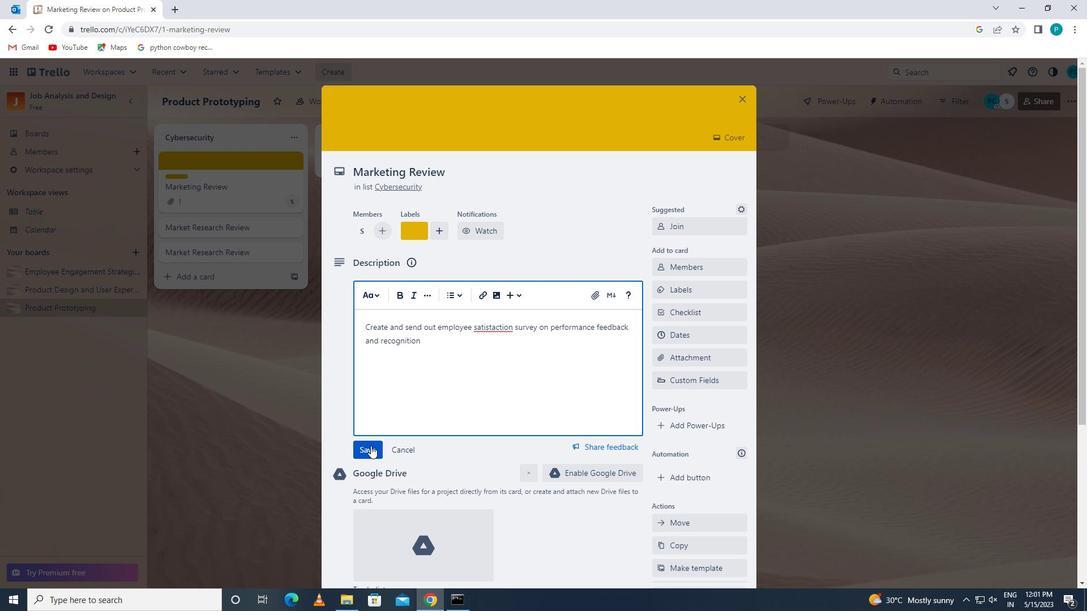 
Action: Mouse moved to (380, 454)
Screenshot: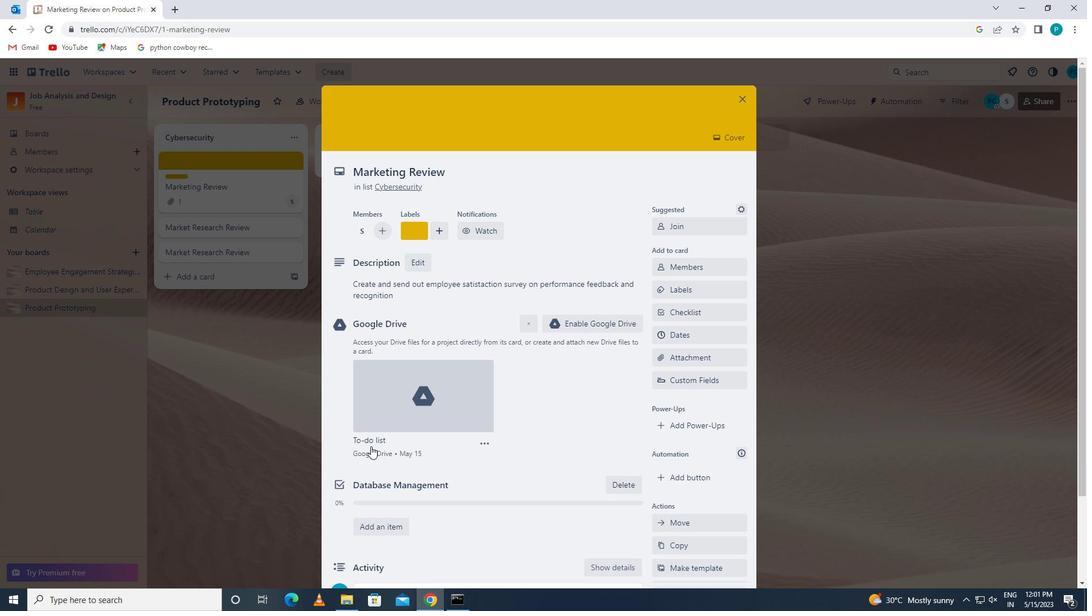 
Action: Mouse scrolled (380, 453) with delta (0, 0)
Screenshot: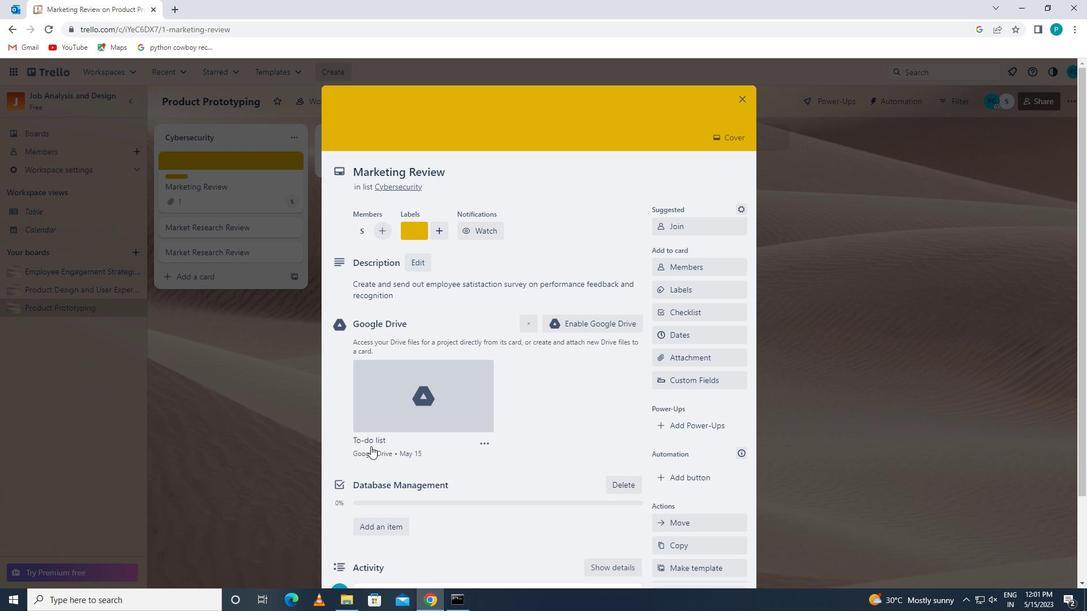 
Action: Mouse moved to (381, 455)
Screenshot: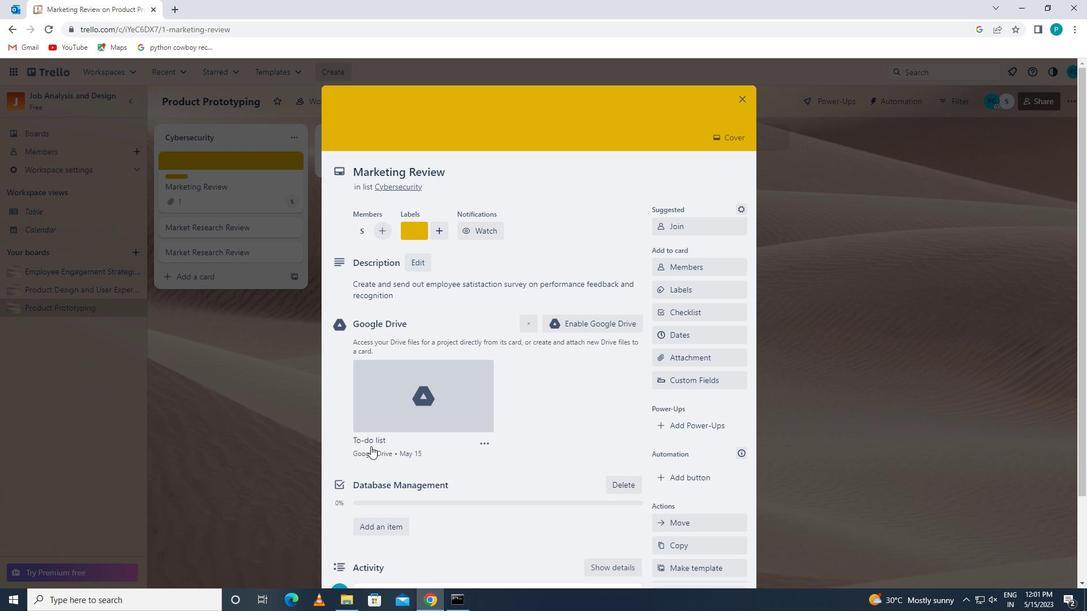 
Action: Mouse scrolled (381, 454) with delta (0, 0)
Screenshot: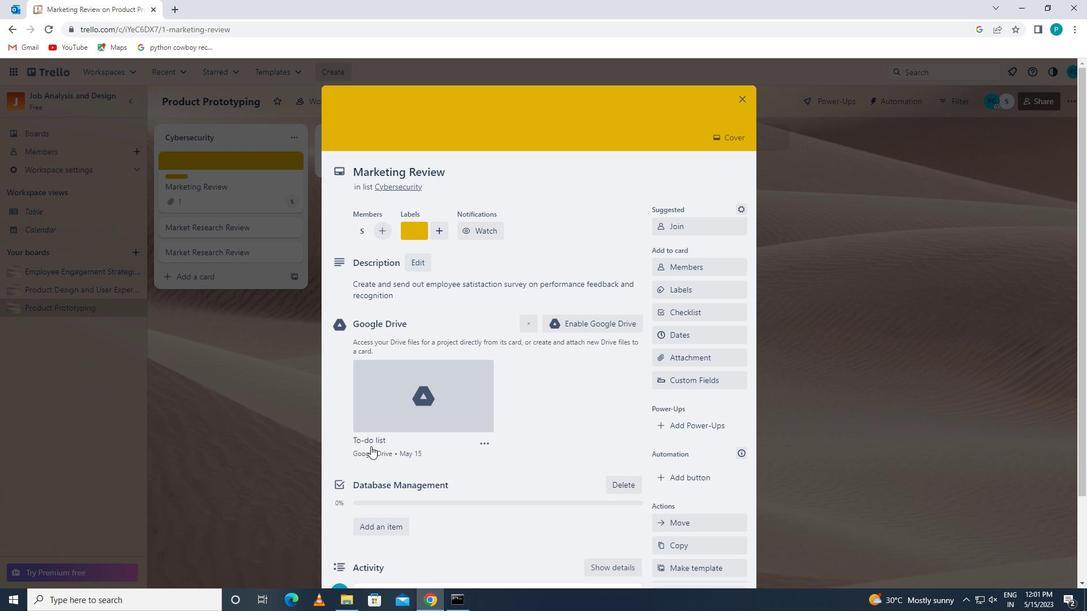 
Action: Mouse moved to (383, 458)
Screenshot: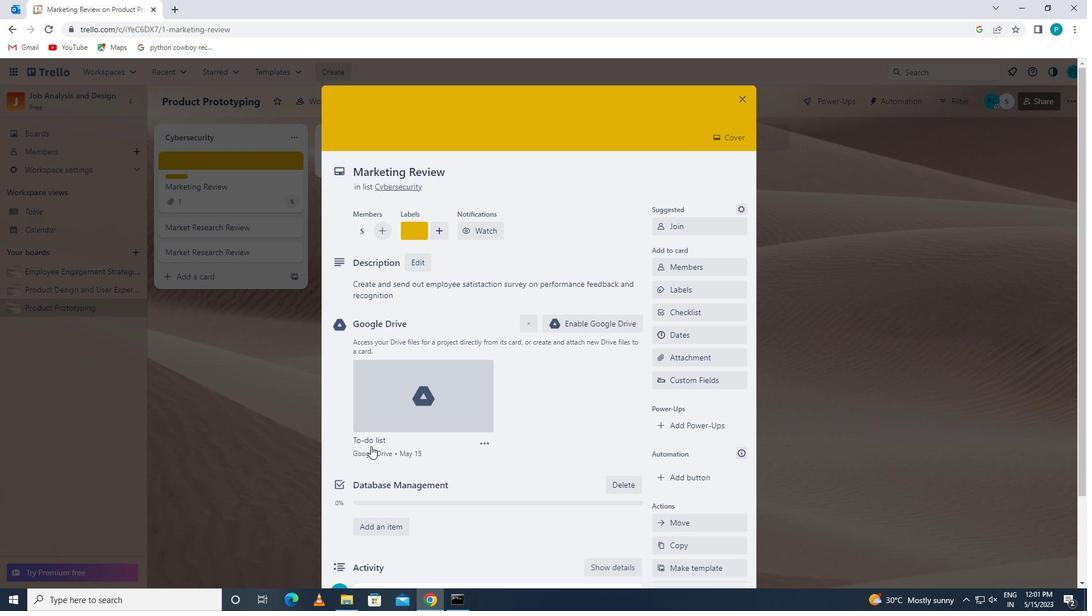 
Action: Mouse scrolled (383, 457) with delta (0, 0)
Screenshot: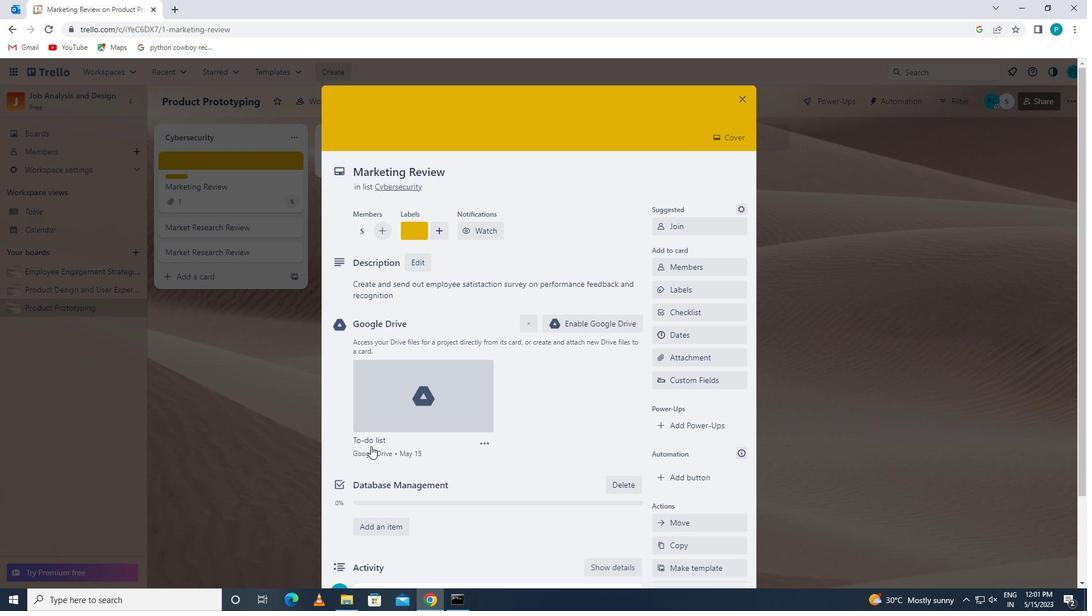 
Action: Mouse moved to (409, 485)
Screenshot: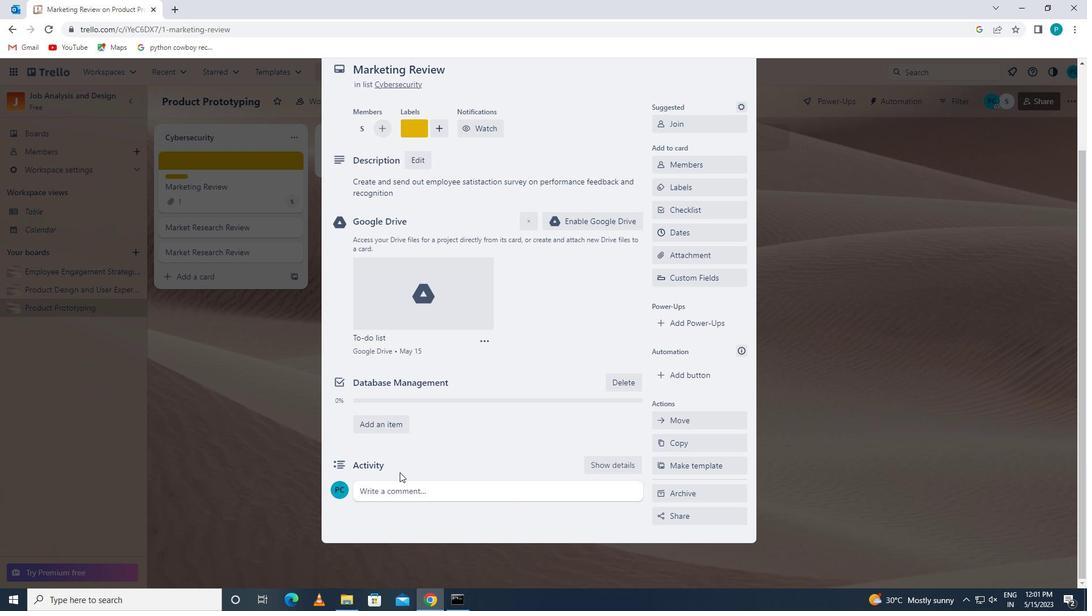 
Action: Mouse pressed left at (409, 485)
Screenshot: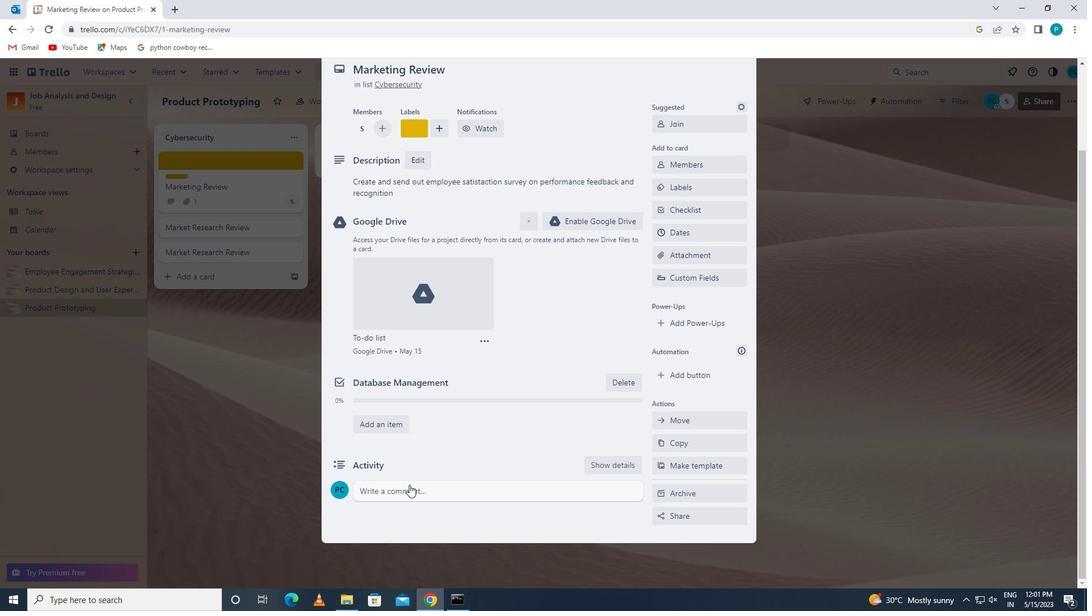 
Action: Key pressed <Key.caps_lock>g<Key.caps_lock>iven<Key.space>the<Key.space>potential<Key.space>impact<Key.space>of<Key.space>this<Key.space>task<Key.space>on<Key.space>our<Key.space>company<Key.space>social<Key.space>responsibilty<Key.space>
Screenshot: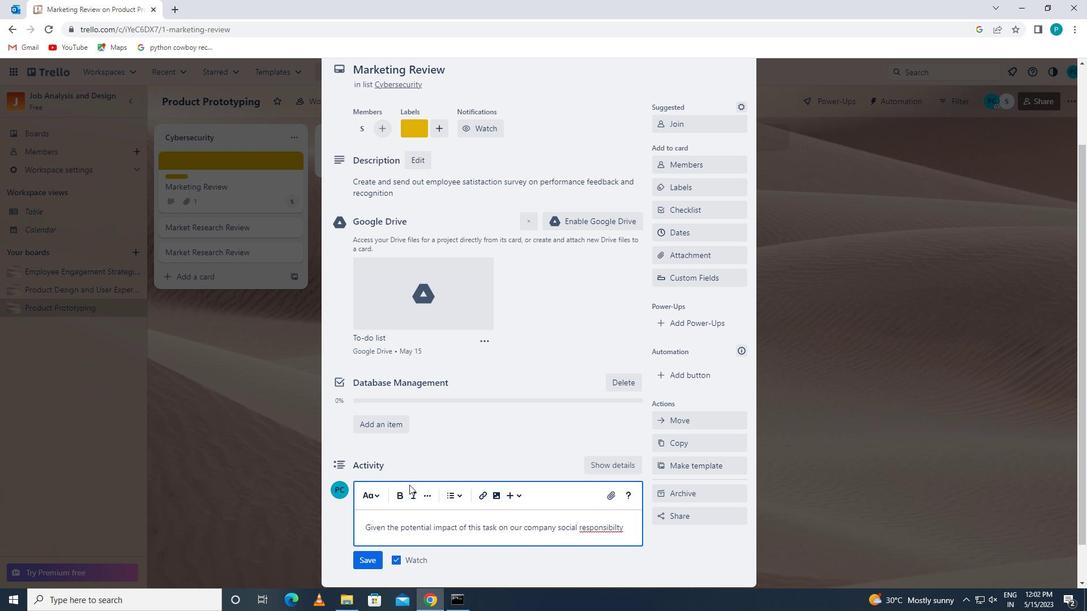 
Action: Mouse moved to (615, 527)
Screenshot: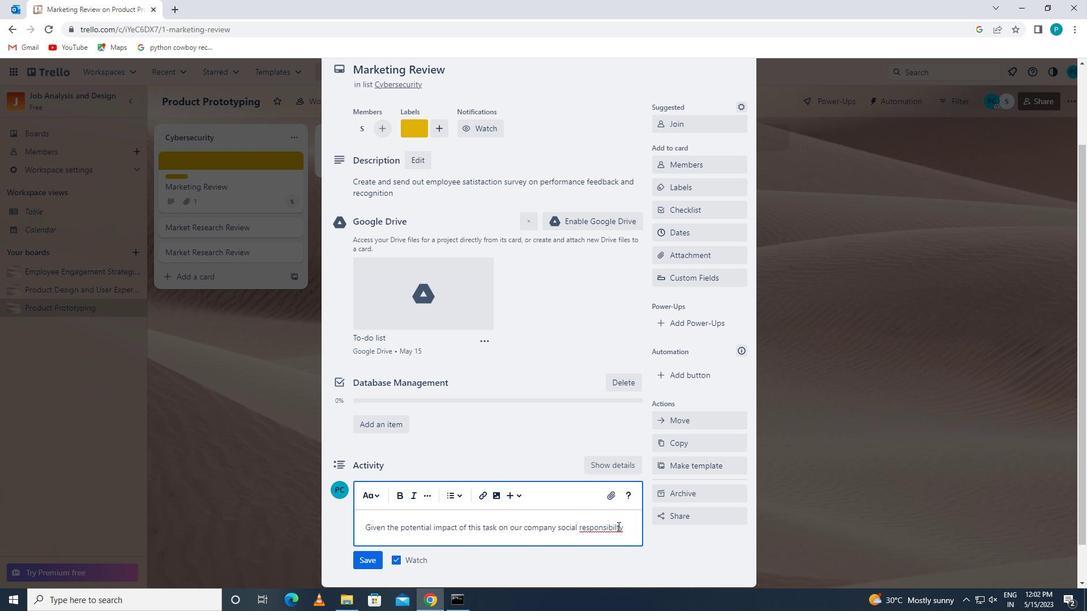 
Action: Mouse pressed left at (615, 527)
Screenshot: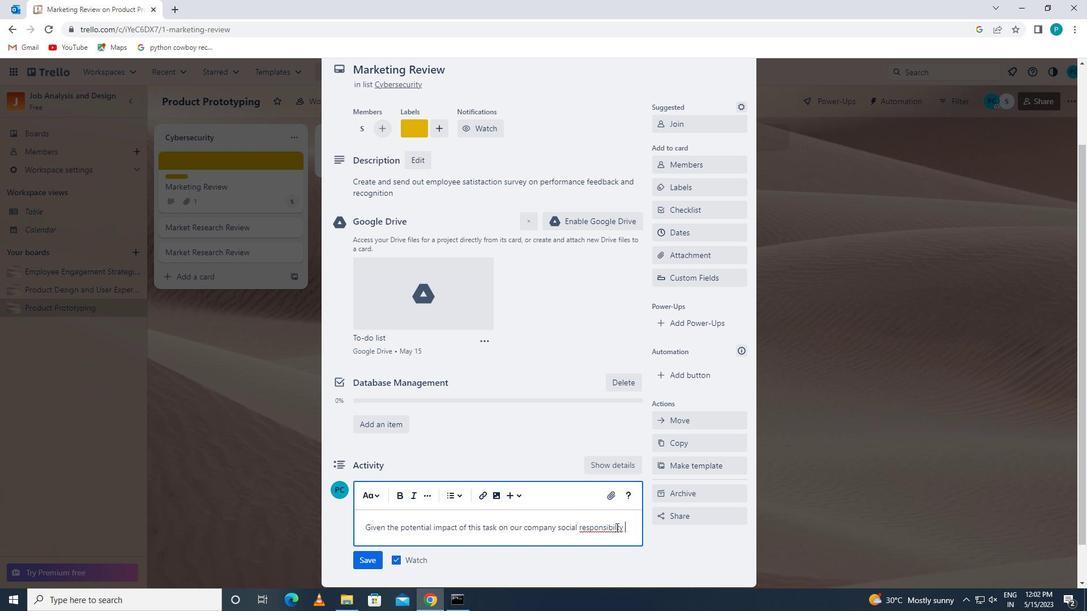 
Action: Mouse moved to (616, 530)
Screenshot: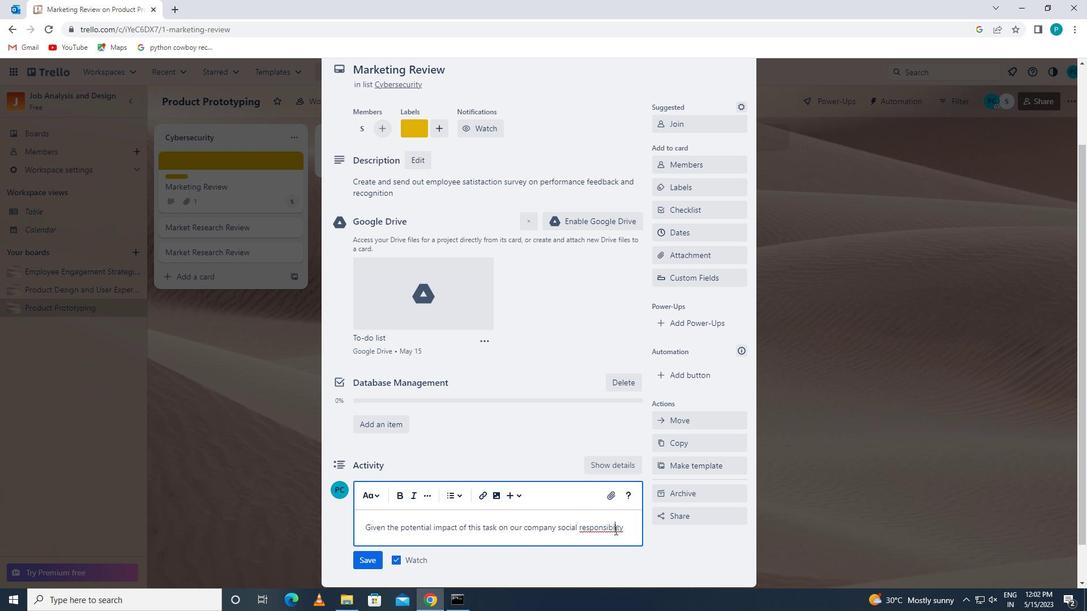 
Action: Mouse pressed left at (616, 530)
Screenshot: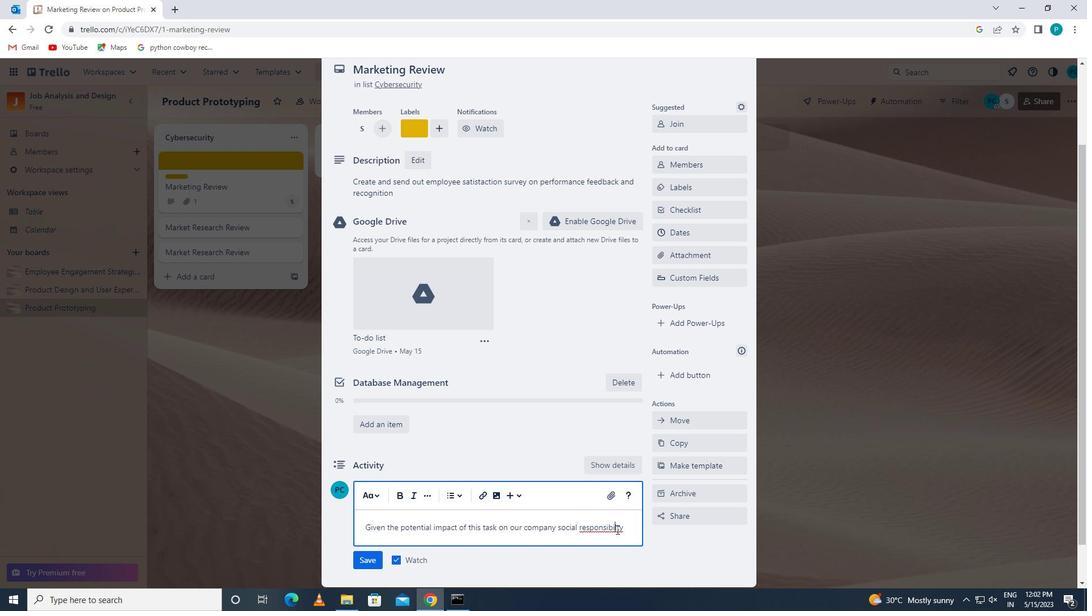 
Action: Key pressed i
Screenshot: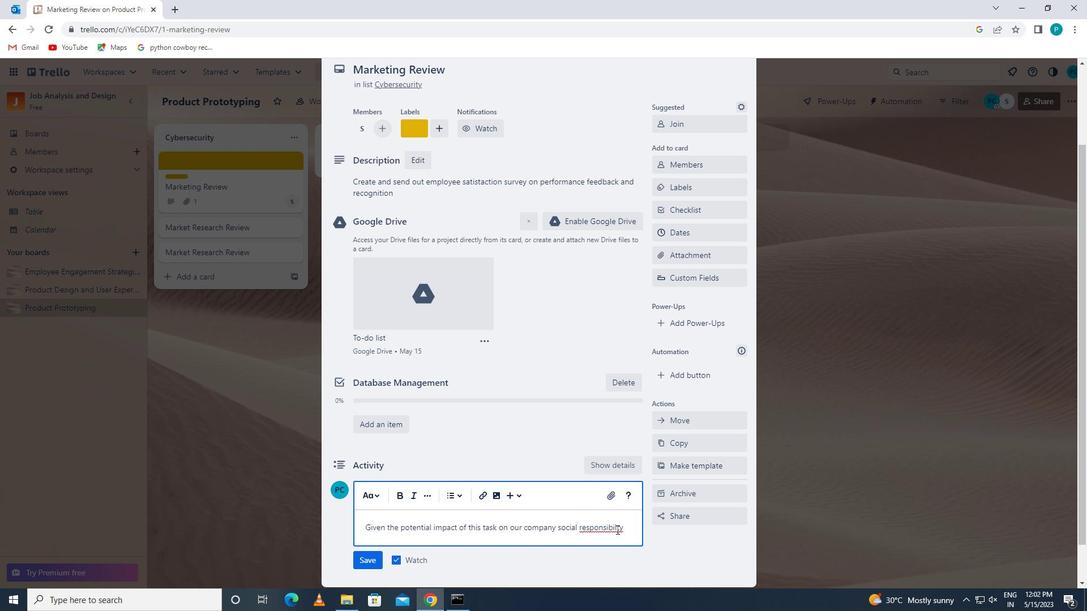 
Action: Mouse moved to (637, 529)
Screenshot: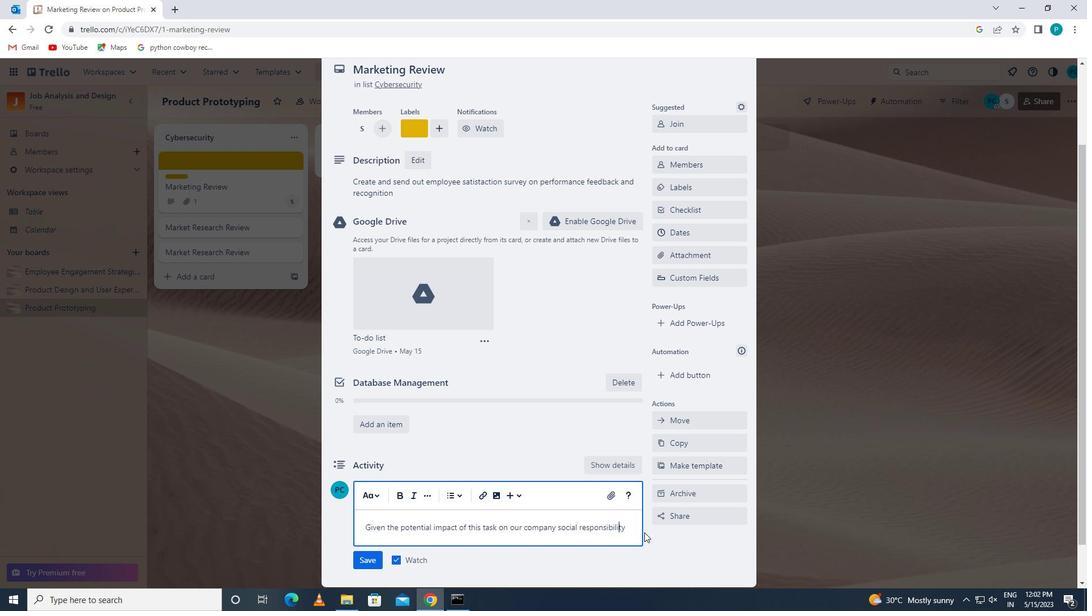 
Action: Mouse pressed left at (637, 529)
Screenshot: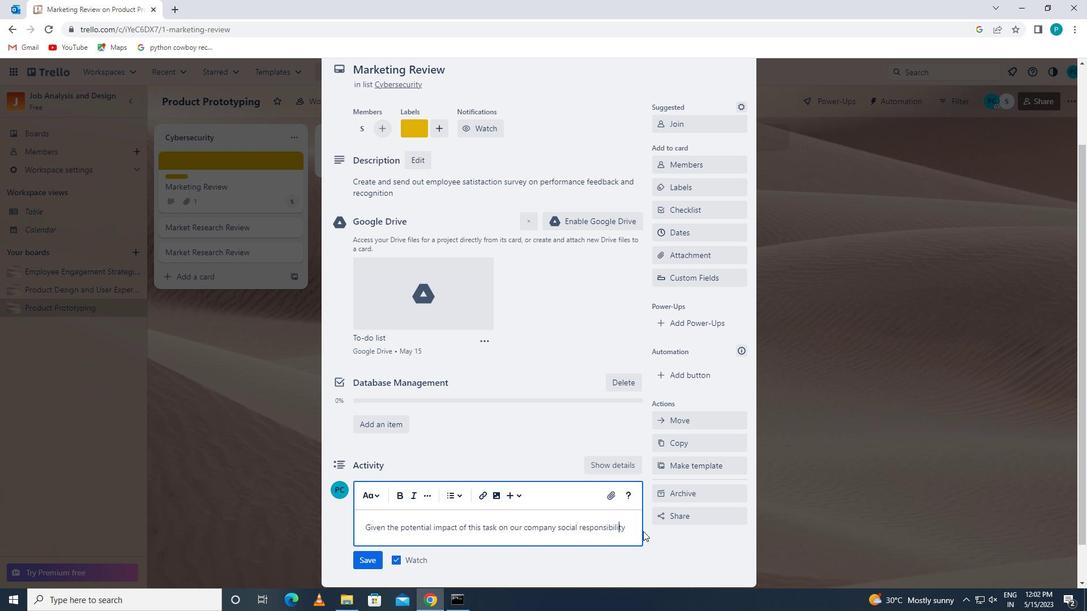 
Action: Mouse moved to (628, 529)
Screenshot: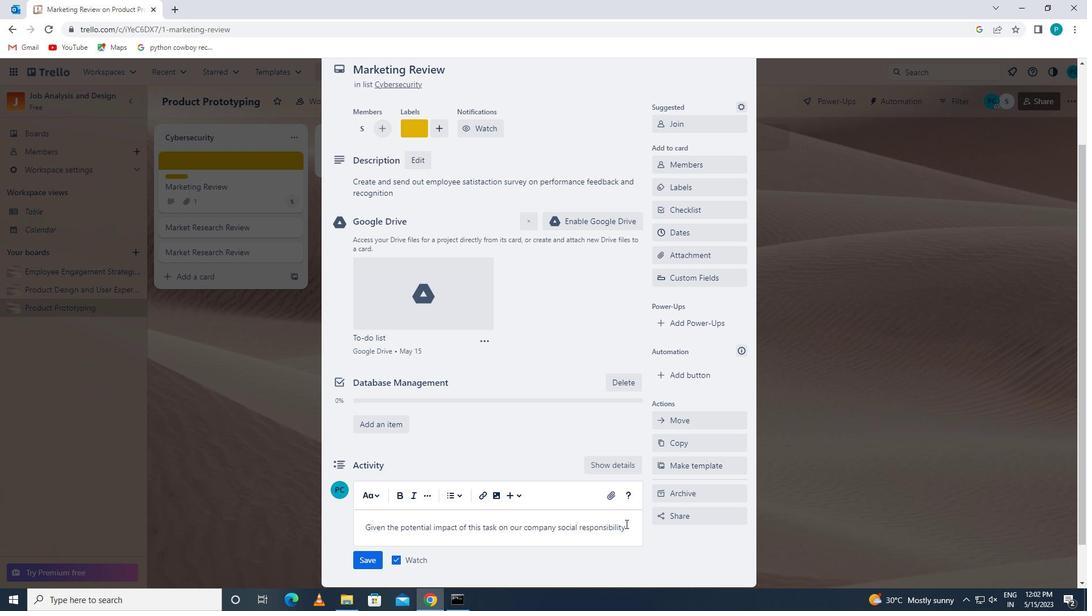 
Action: Mouse pressed left at (628, 529)
Screenshot: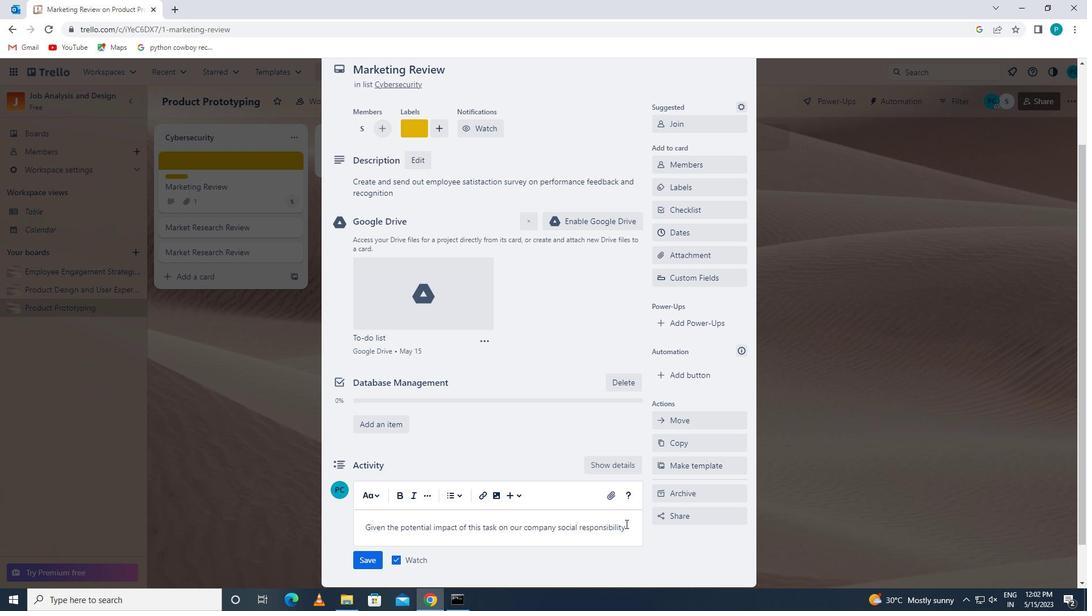 
Action: Key pressed ,<Key.space>let<Key.space>us<Key.space>ensure<Key.space>that<Key.space>we<Key.space>approach<Key.space>it<Key.space>with<Key.space>a<Key.space>sense<Key.space>of<Key.space>ethical<Key.space>awarness<Key.space>and<Key.space>consciousness<Key.space>
Screenshot: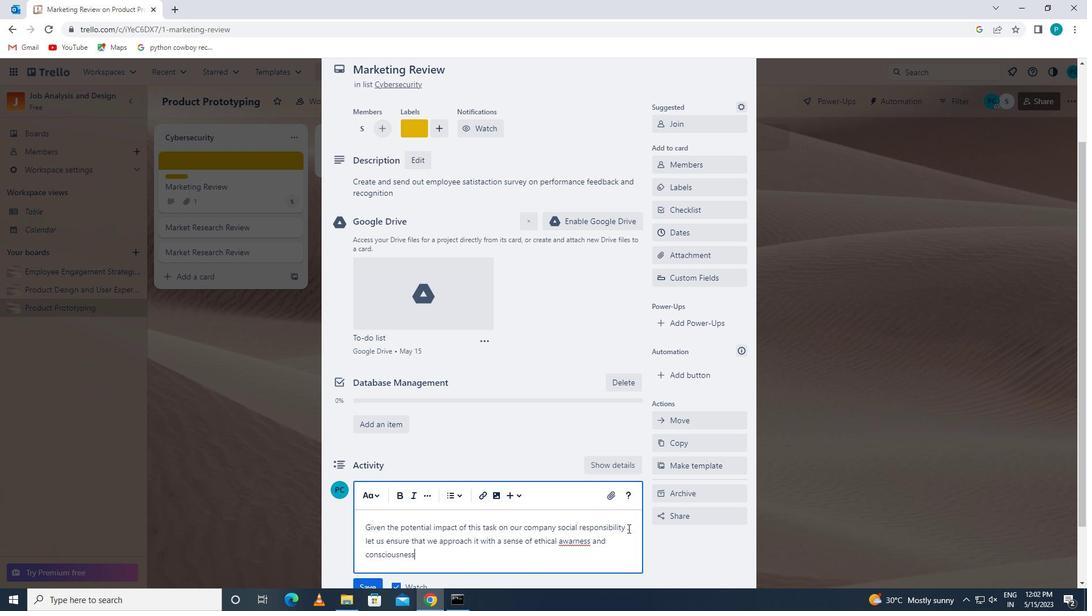 
Action: Mouse scrolled (628, 528) with delta (0, 0)
Screenshot: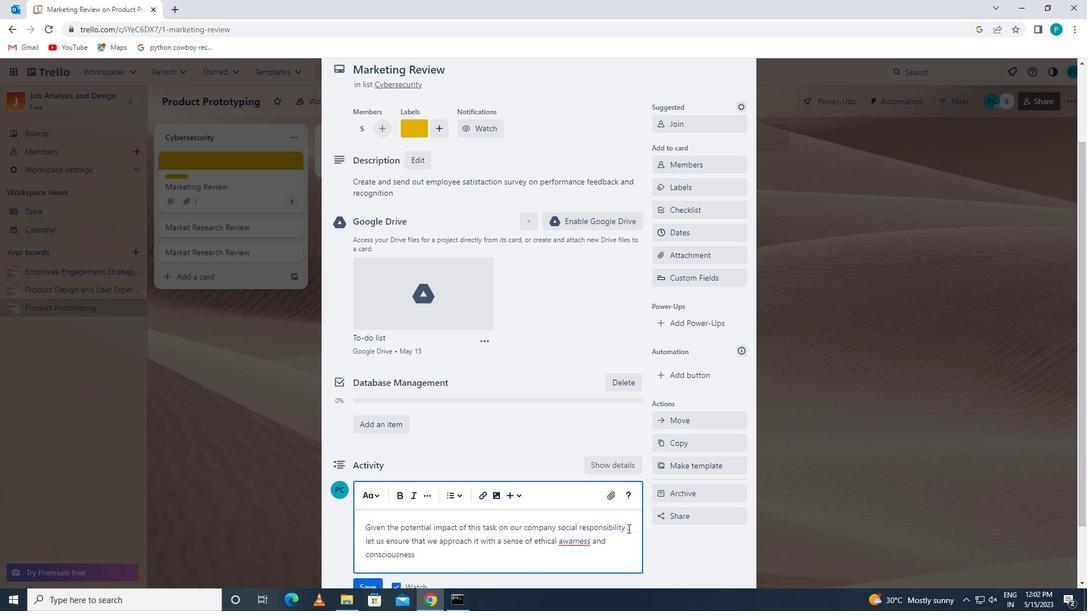 
Action: Mouse scrolled (628, 528) with delta (0, 0)
Screenshot: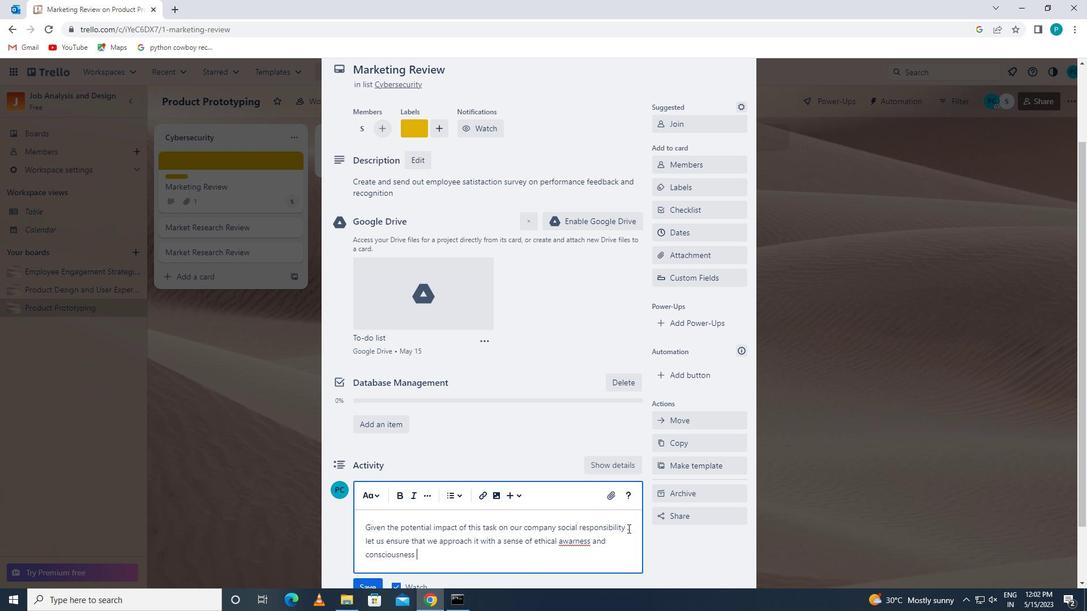 
Action: Mouse moved to (369, 512)
Screenshot: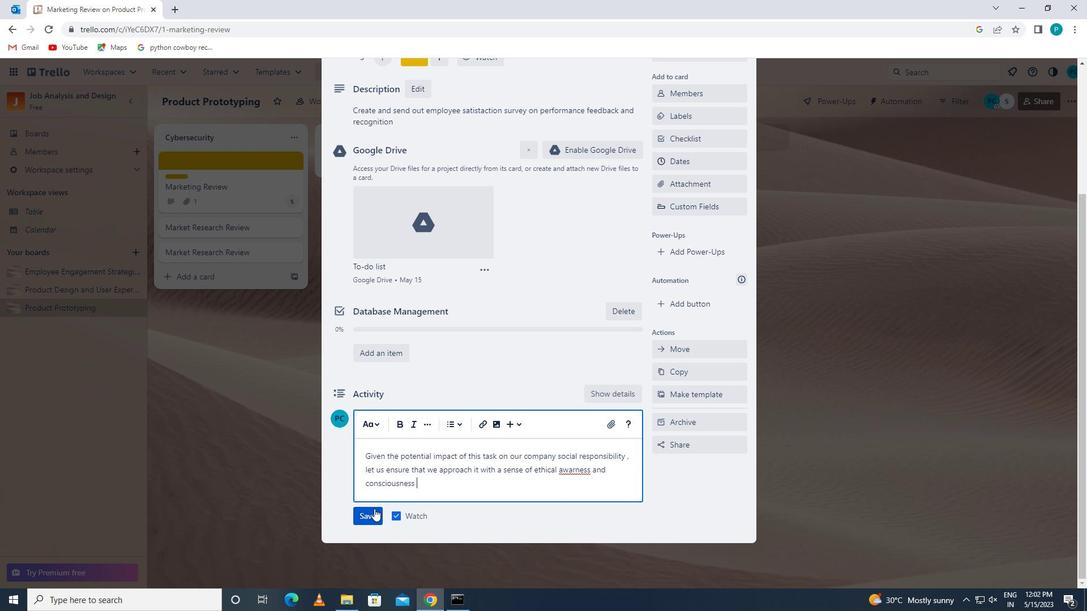 
Action: Mouse pressed left at (369, 512)
Screenshot: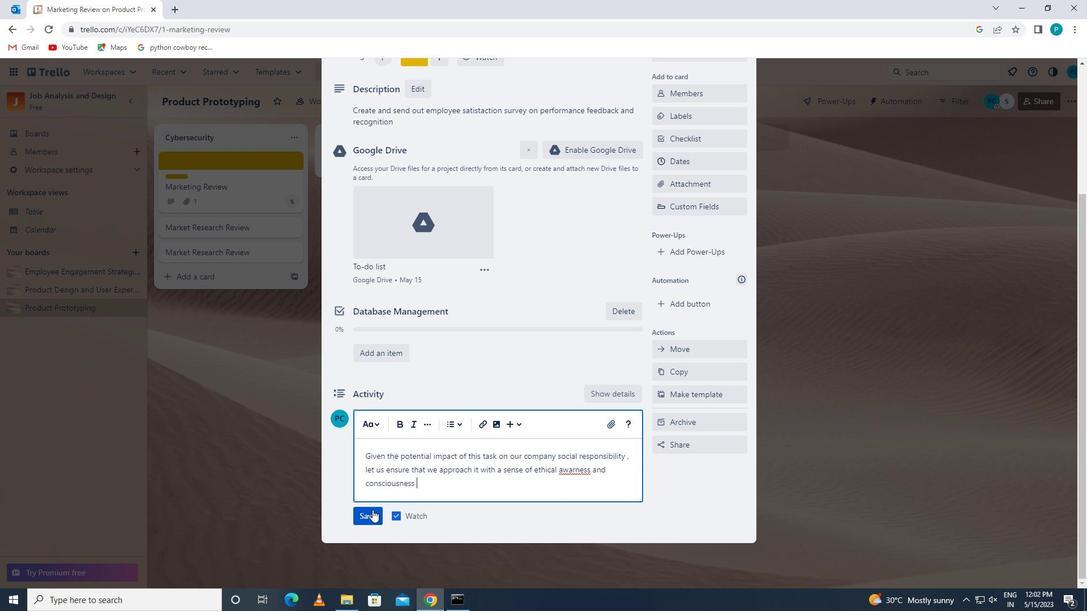 
Action: Mouse moved to (684, 175)
Screenshot: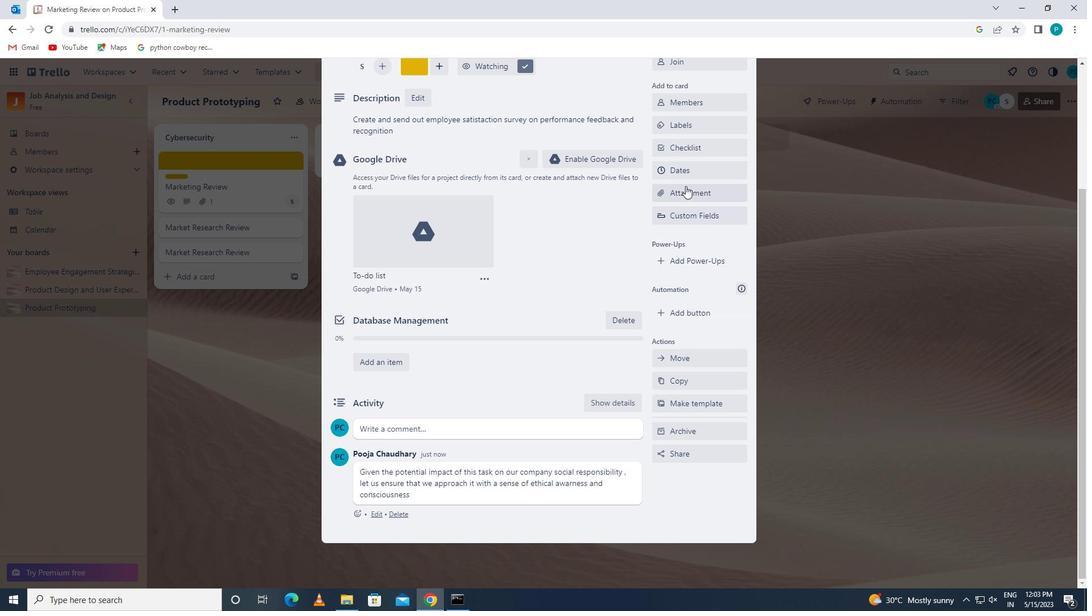 
Action: Mouse pressed left at (684, 175)
Screenshot: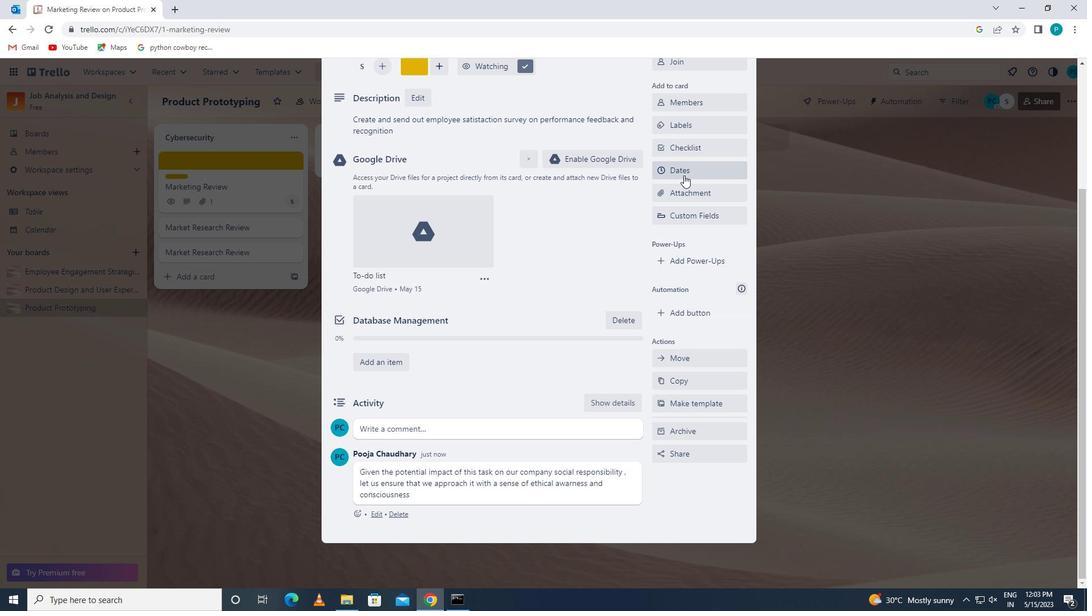 
Action: Mouse moved to (663, 403)
Screenshot: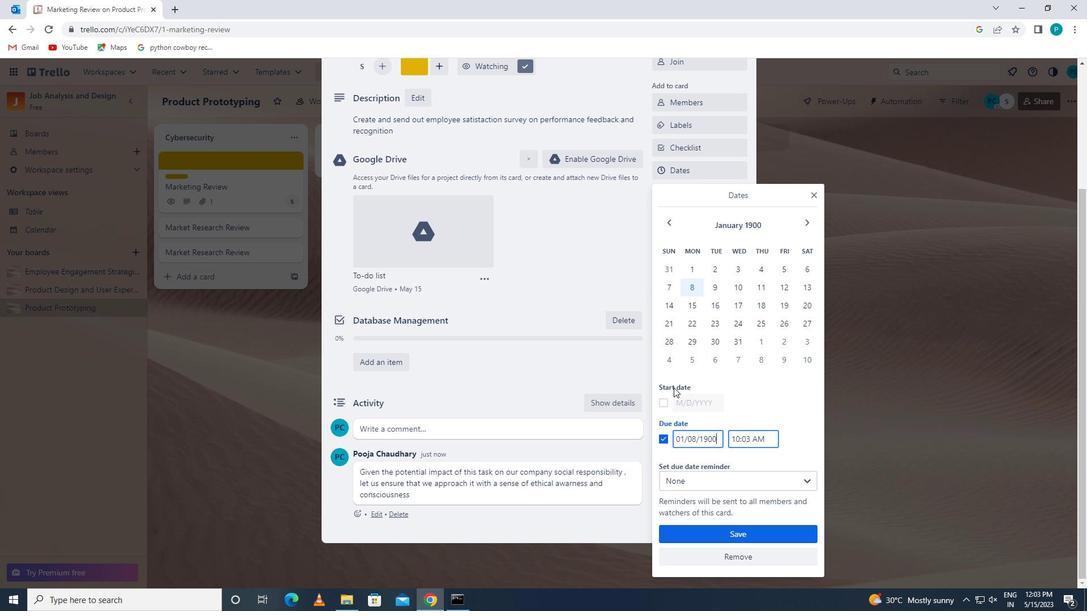 
Action: Mouse pressed left at (663, 403)
Screenshot: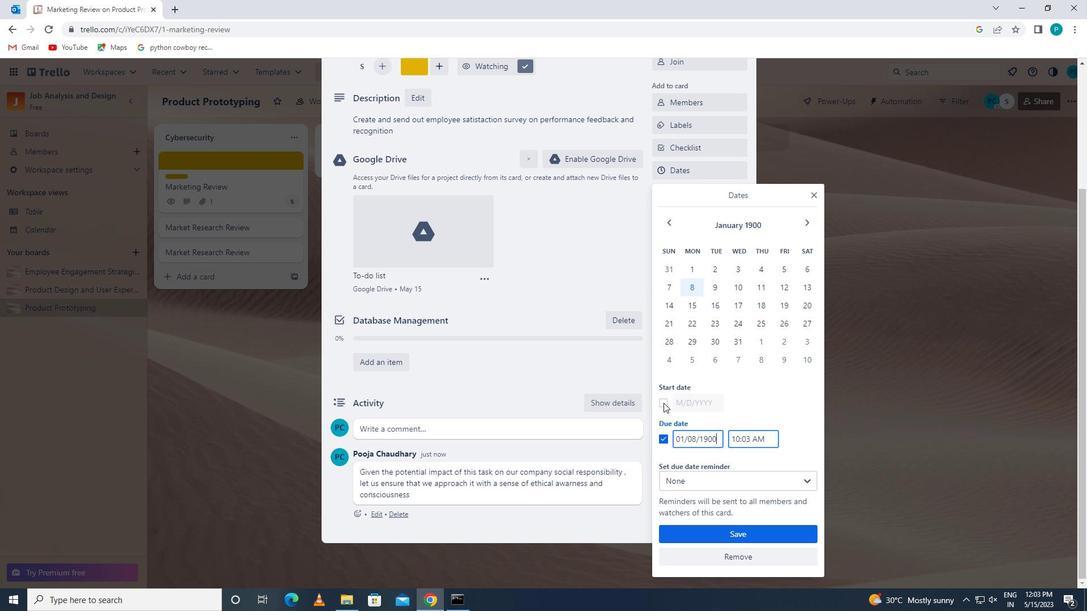 
Action: Mouse moved to (674, 407)
Screenshot: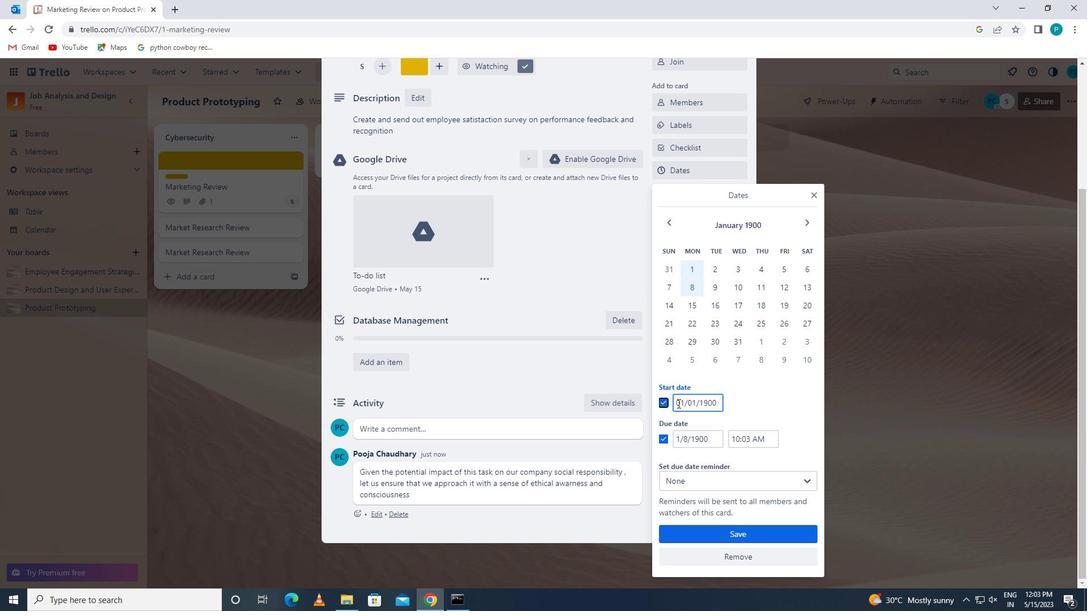 
Action: Mouse pressed left at (674, 407)
Screenshot: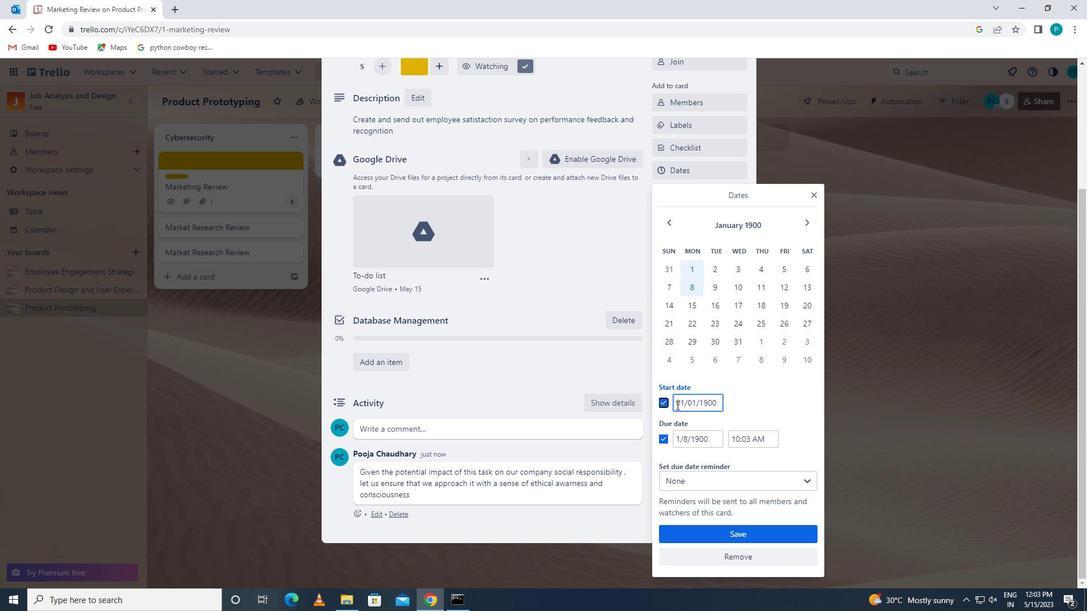 
Action: Mouse moved to (746, 420)
Screenshot: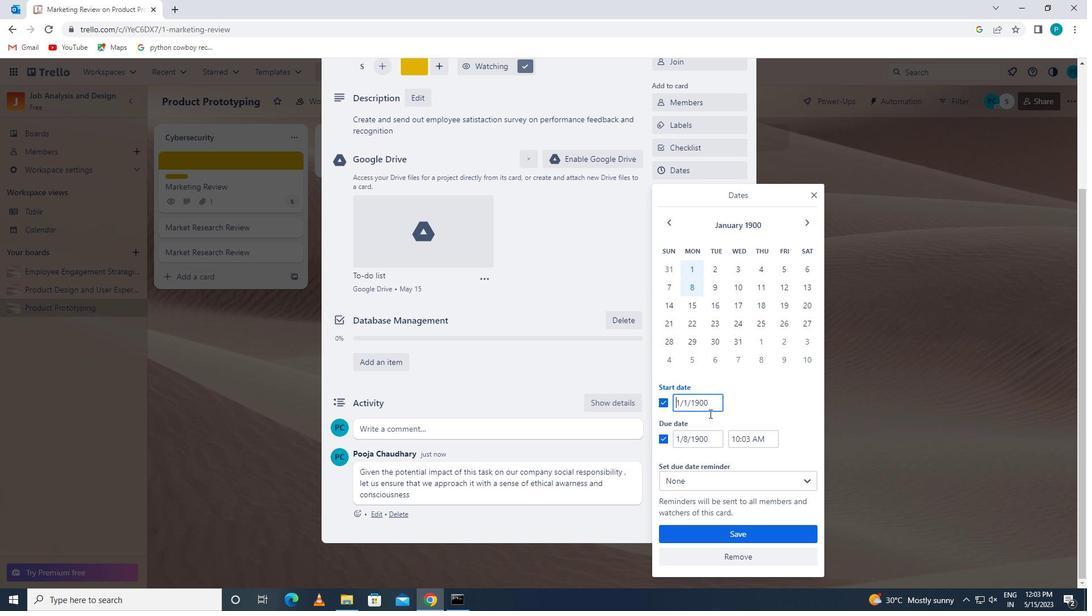 
Action: Key pressed 1/2/1900
Screenshot: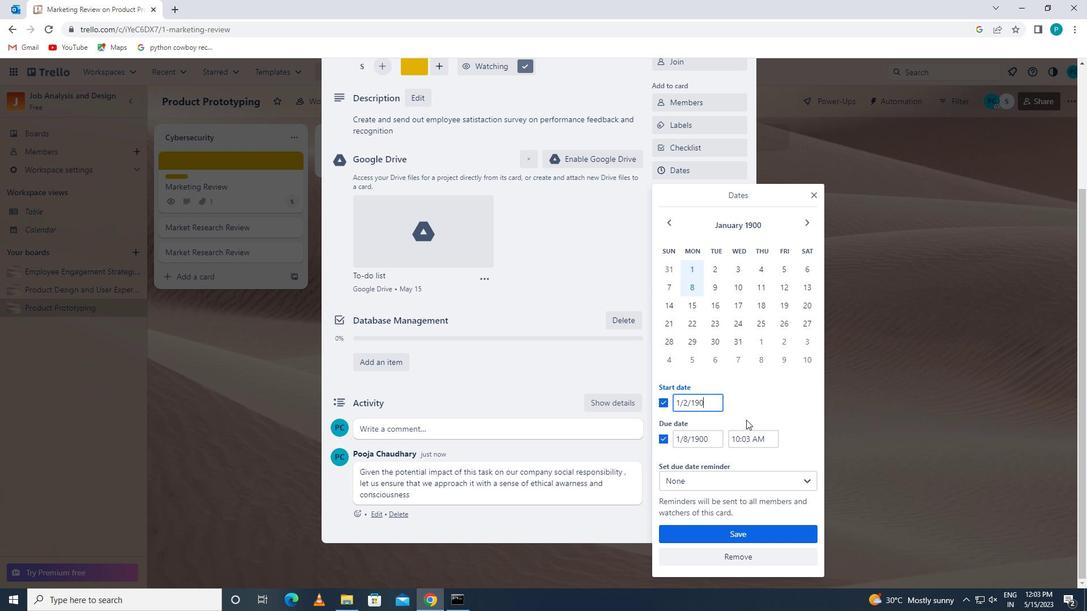 
Action: Mouse moved to (717, 435)
Screenshot: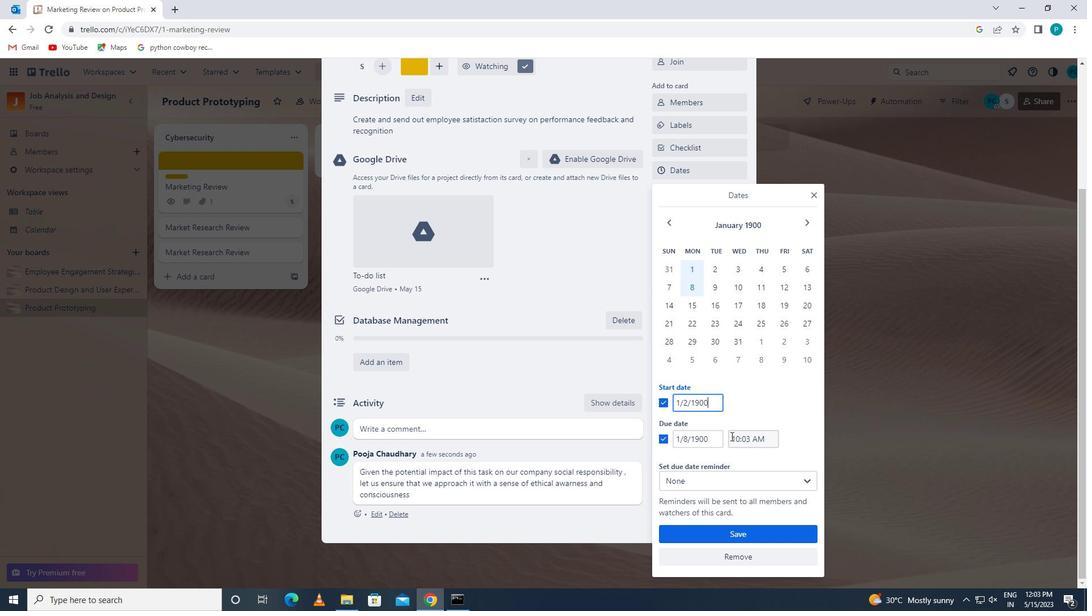 
Action: Mouse pressed left at (717, 435)
Screenshot: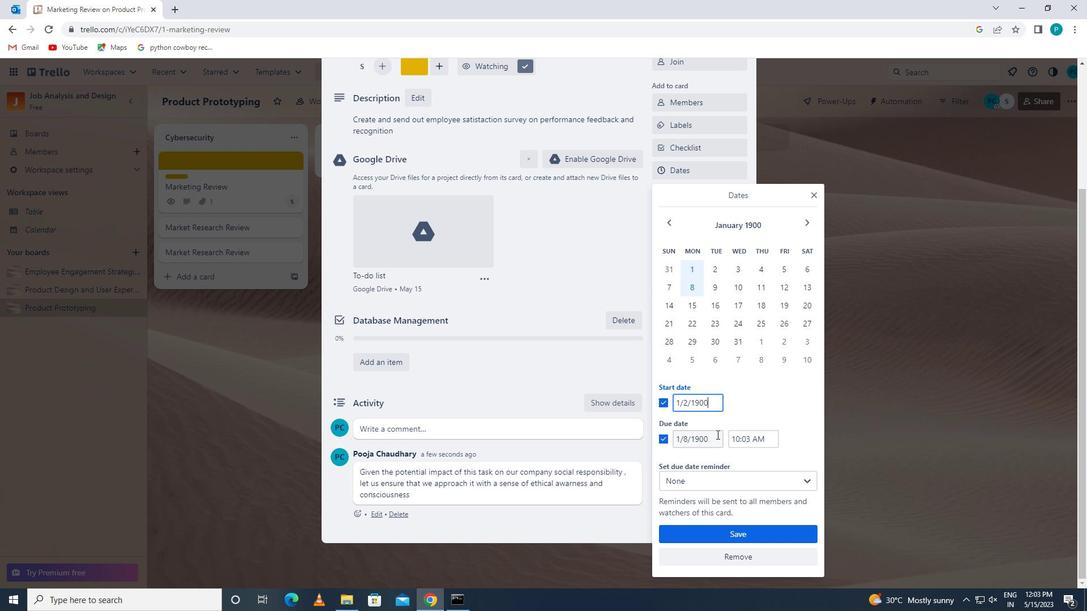 
Action: Mouse moved to (671, 441)
Screenshot: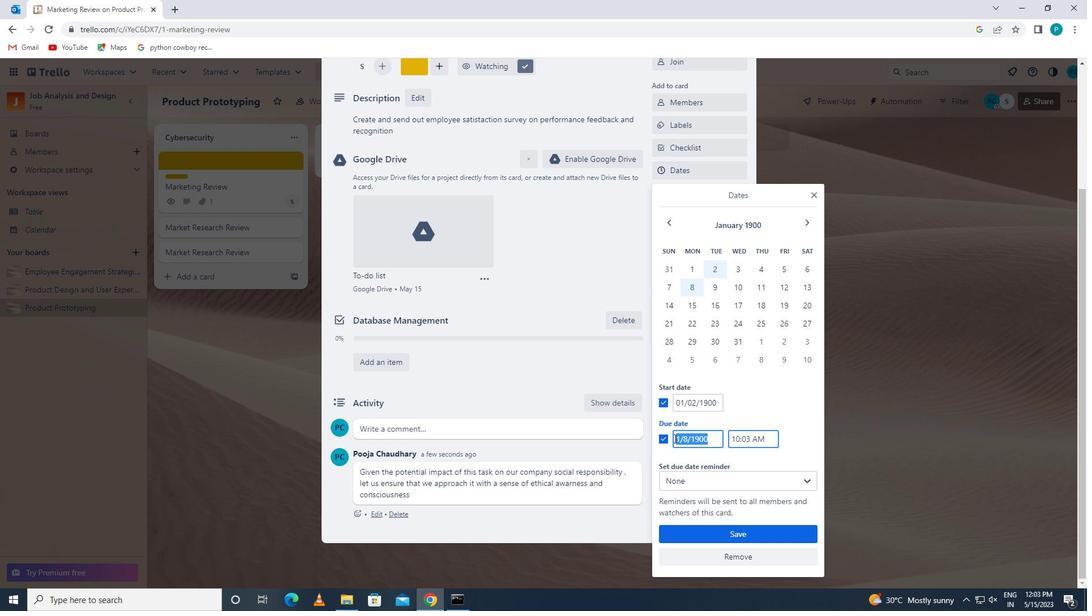 
Action: Key pressed 1/9/1900
Screenshot: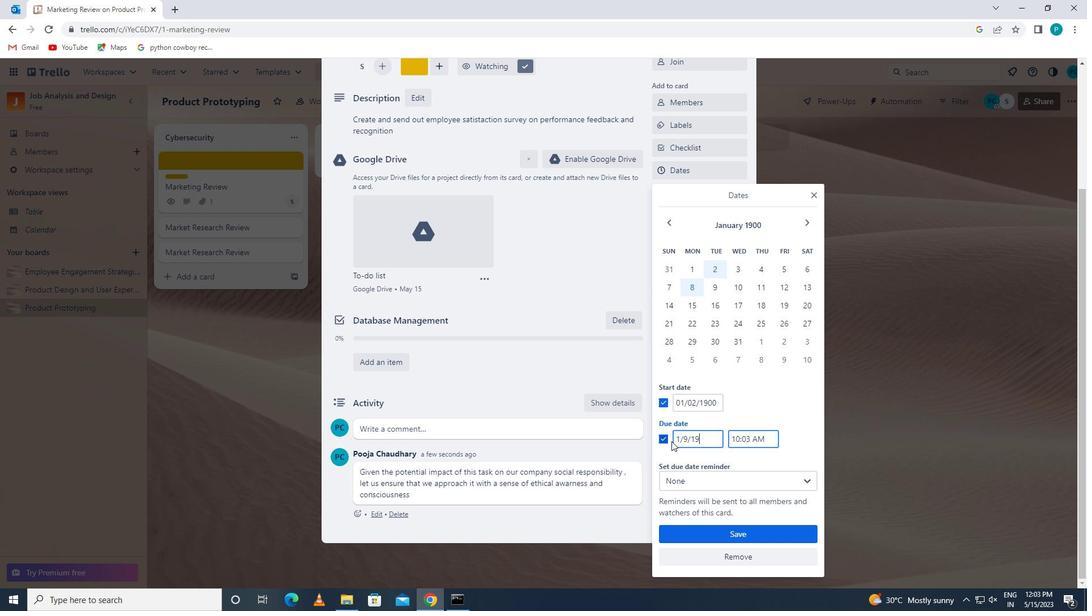 
Action: Mouse moved to (697, 492)
Screenshot: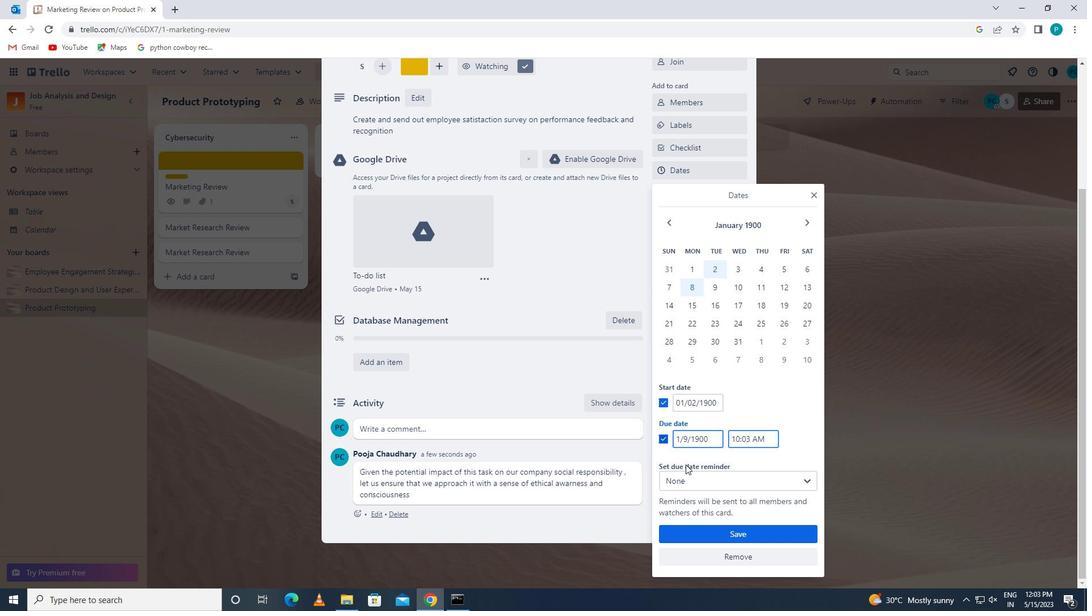 
Action: Mouse scrolled (697, 491) with delta (0, 0)
Screenshot: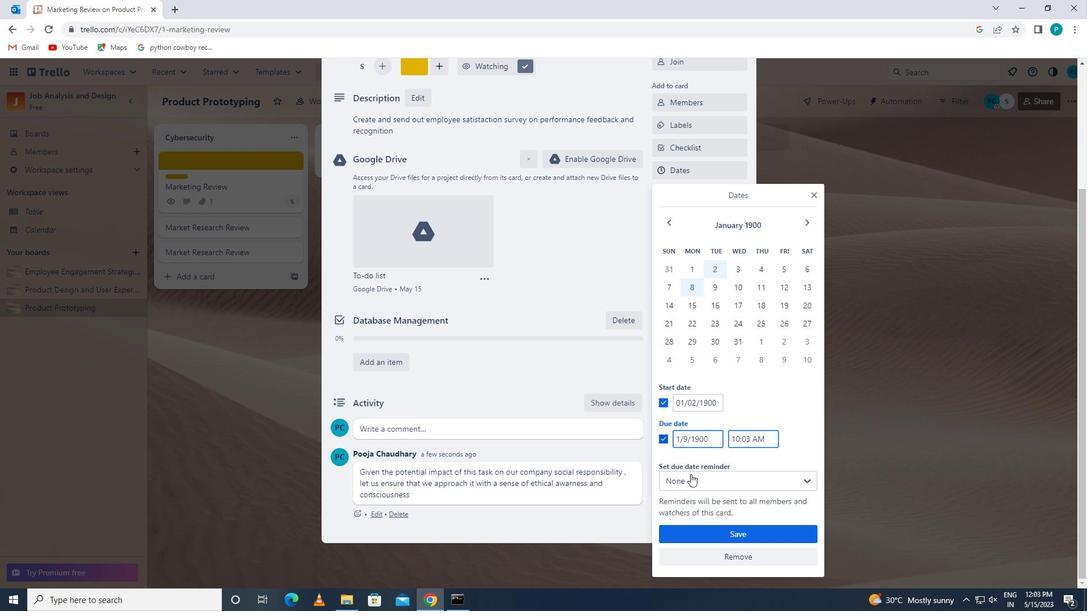 
Action: Mouse moved to (722, 532)
Screenshot: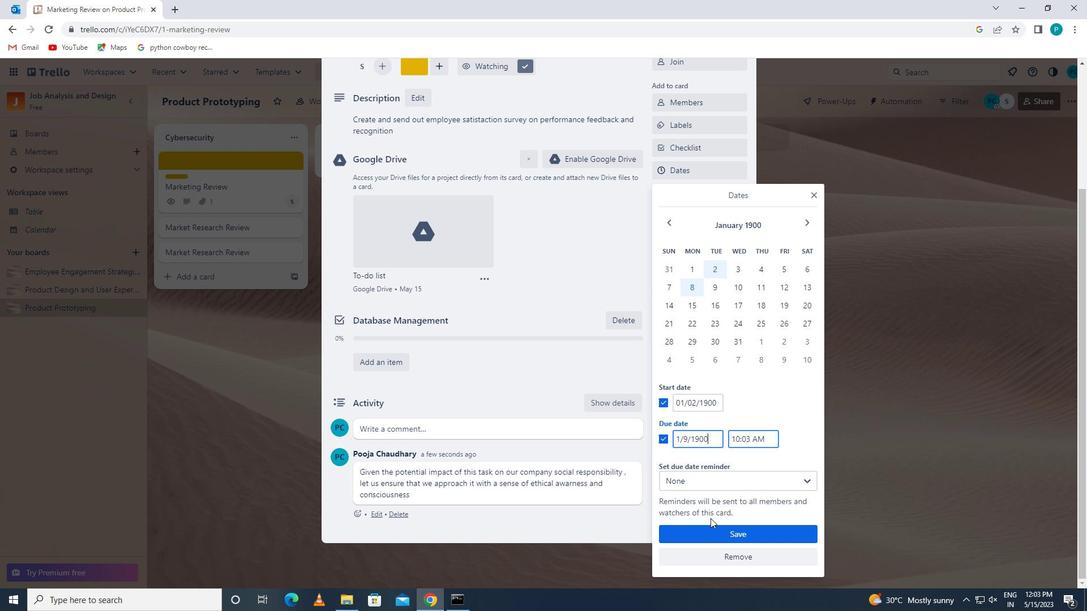 
Action: Mouse pressed left at (722, 532)
Screenshot: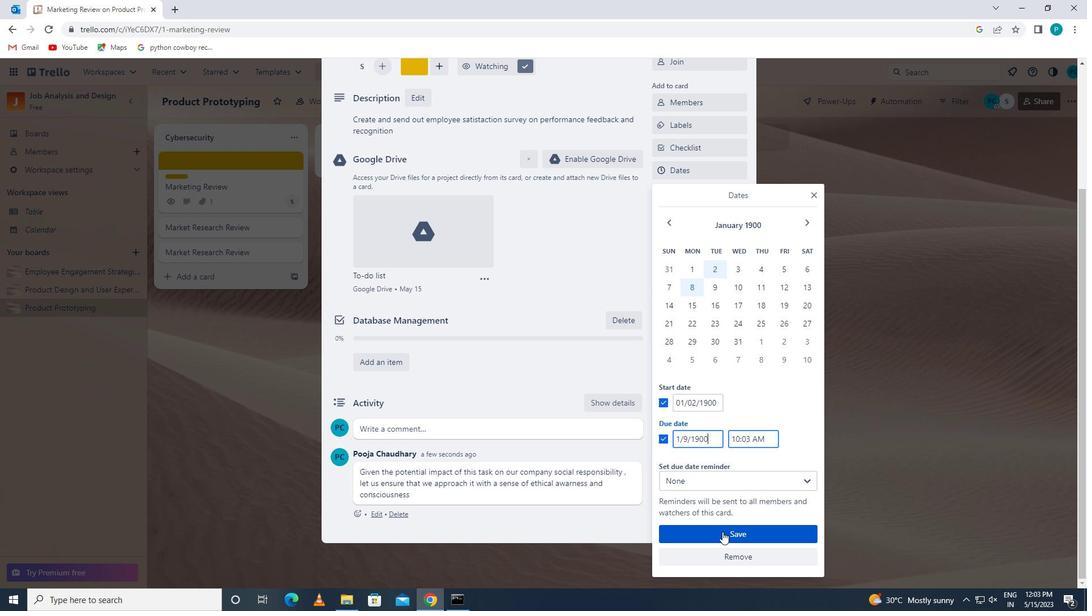 
Action: Mouse moved to (604, 434)
Screenshot: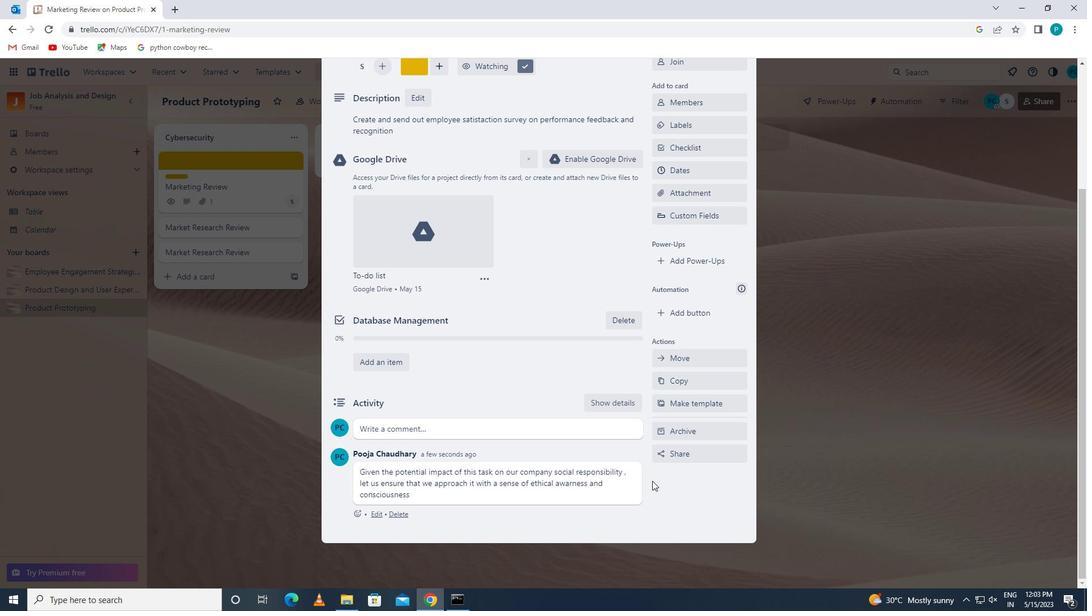 
Action: Mouse scrolled (604, 435) with delta (0, 0)
Screenshot: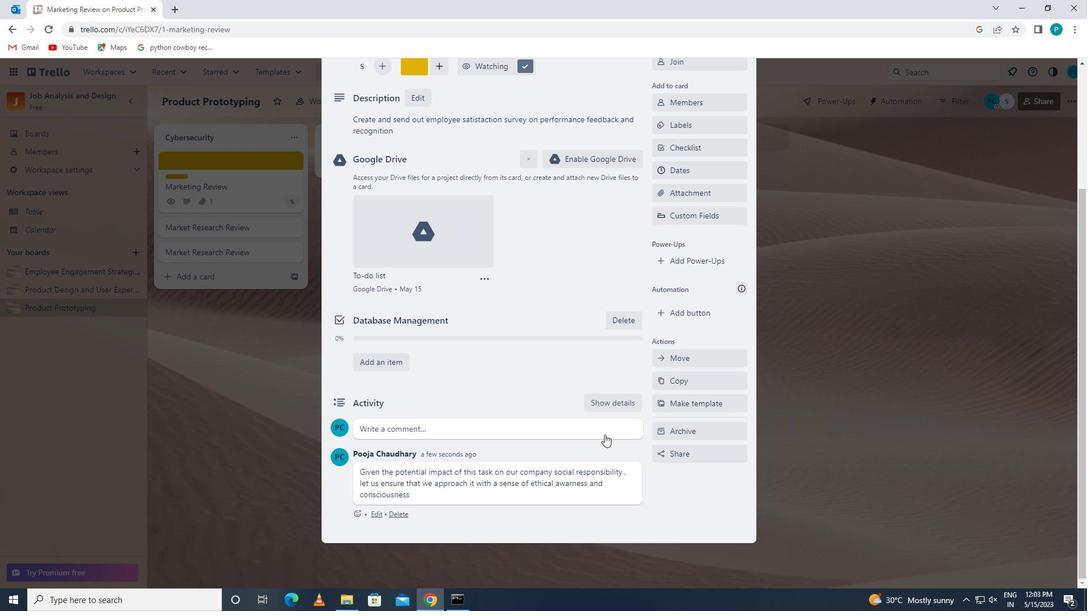 
Action: Mouse scrolled (604, 435) with delta (0, 0)
Screenshot: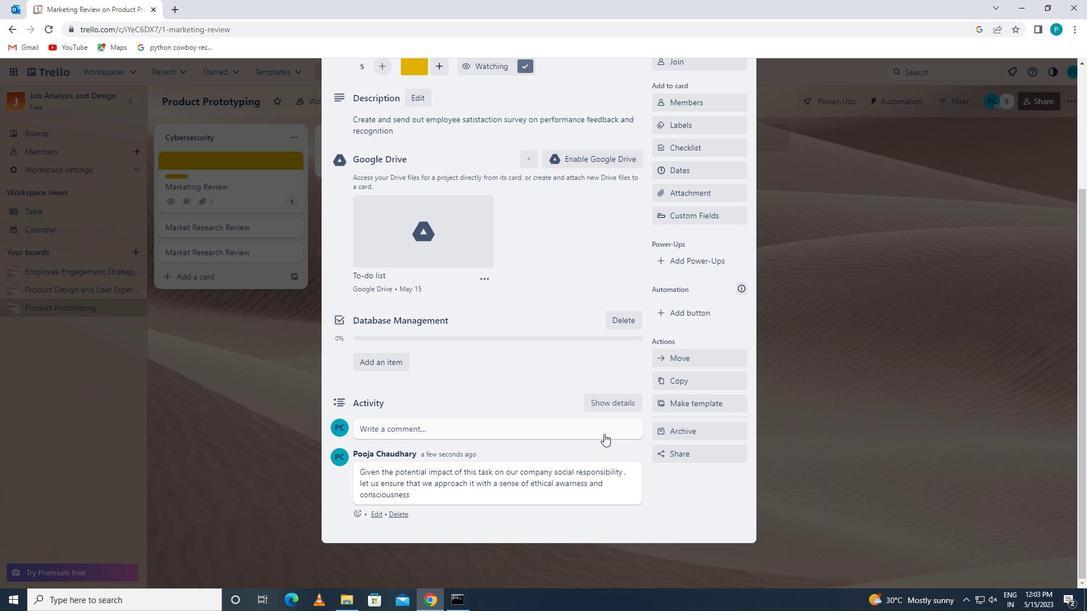 
Action: Mouse scrolled (604, 435) with delta (0, 0)
Screenshot: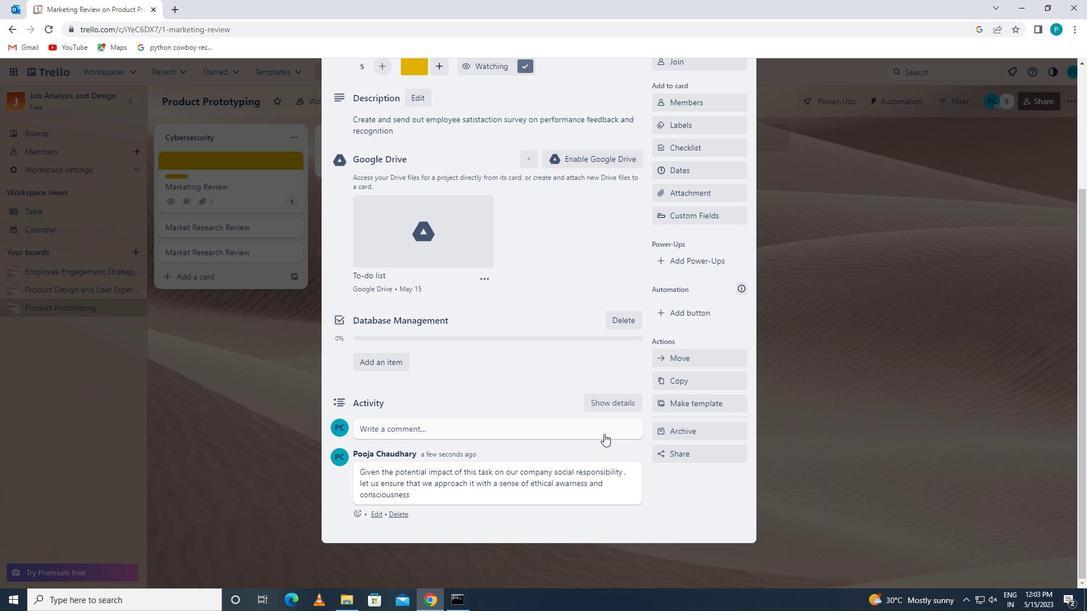 
